 Task: Open Card Board Meeting Review in Board Employee Offboarding to Workspace Lead Generation and add a team member Softage.4@softage.net, a label Orange, a checklist Accounting, an attachment from Trello, a color Orange and finally, add a card description 'Conduct team training session on leadership' and a comment 'We should approach this task with a sense of humility and a willingness to seek feedback and guidance from others.'. Add a start date 'Jan 08, 1900' with a due date 'Jan 15, 1900'
Action: Mouse moved to (85, 358)
Screenshot: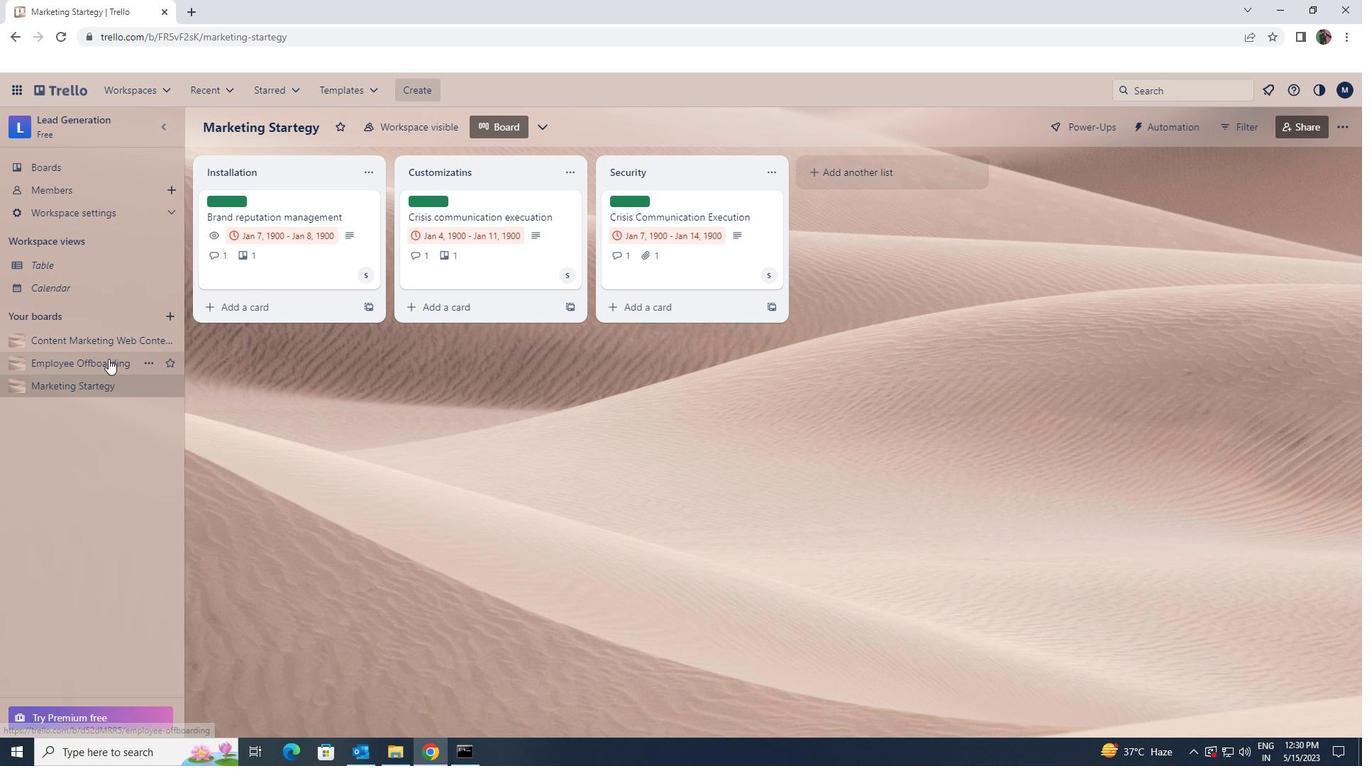 
Action: Mouse pressed left at (85, 358)
Screenshot: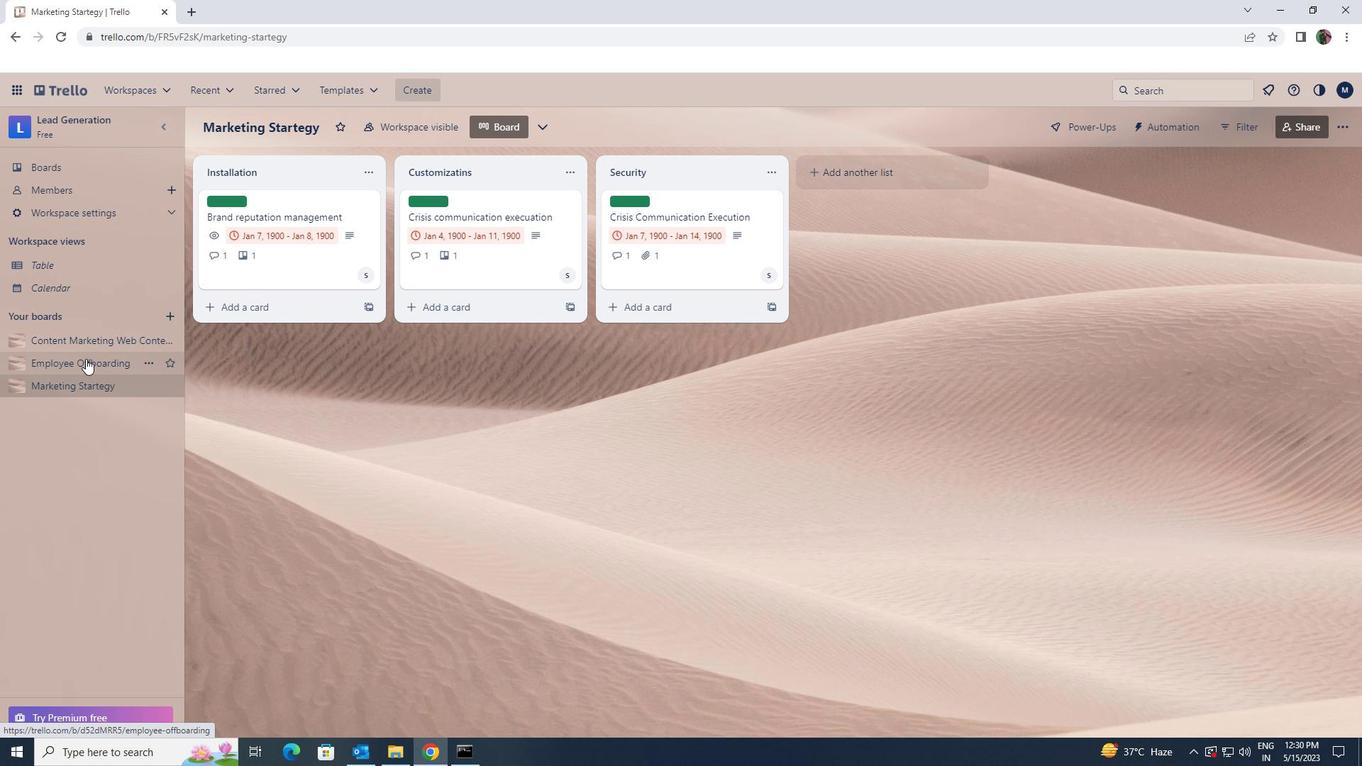 
Action: Mouse moved to (672, 201)
Screenshot: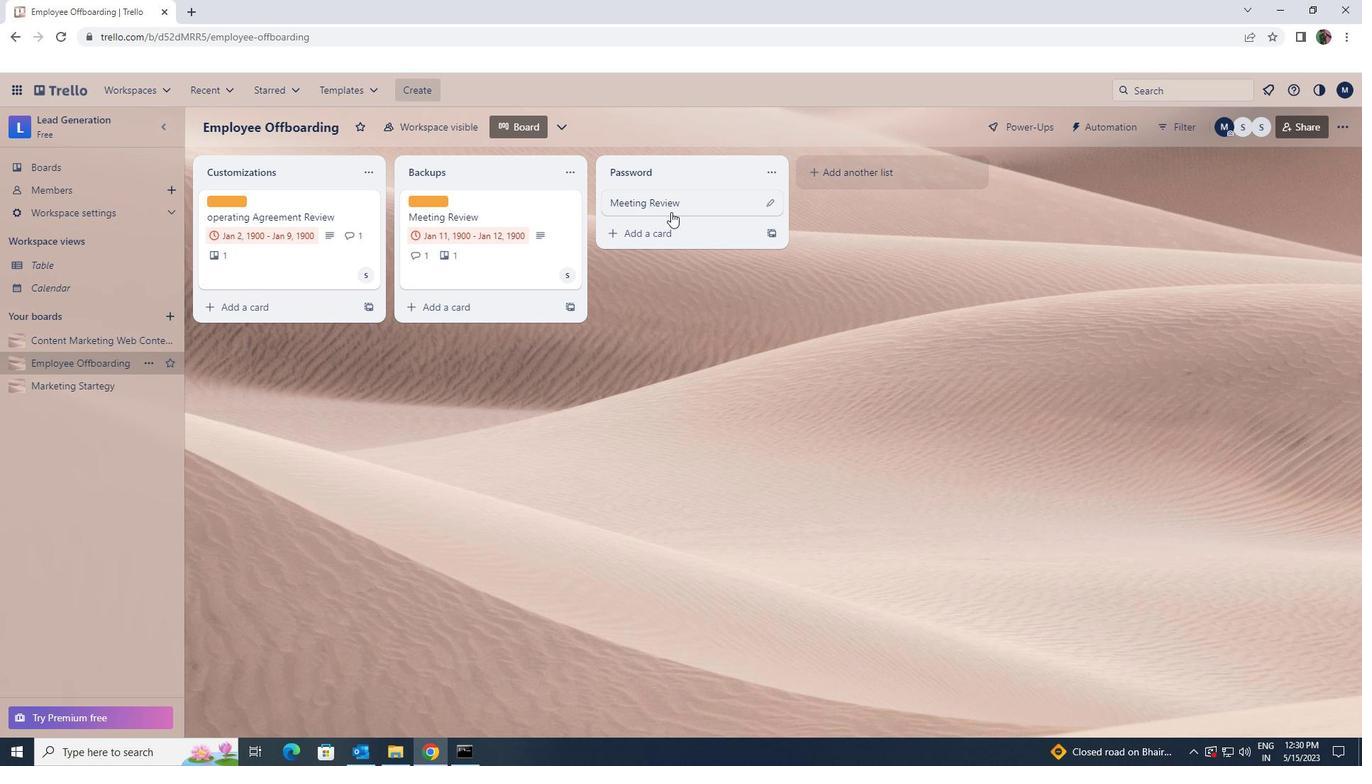 
Action: Mouse pressed left at (672, 201)
Screenshot: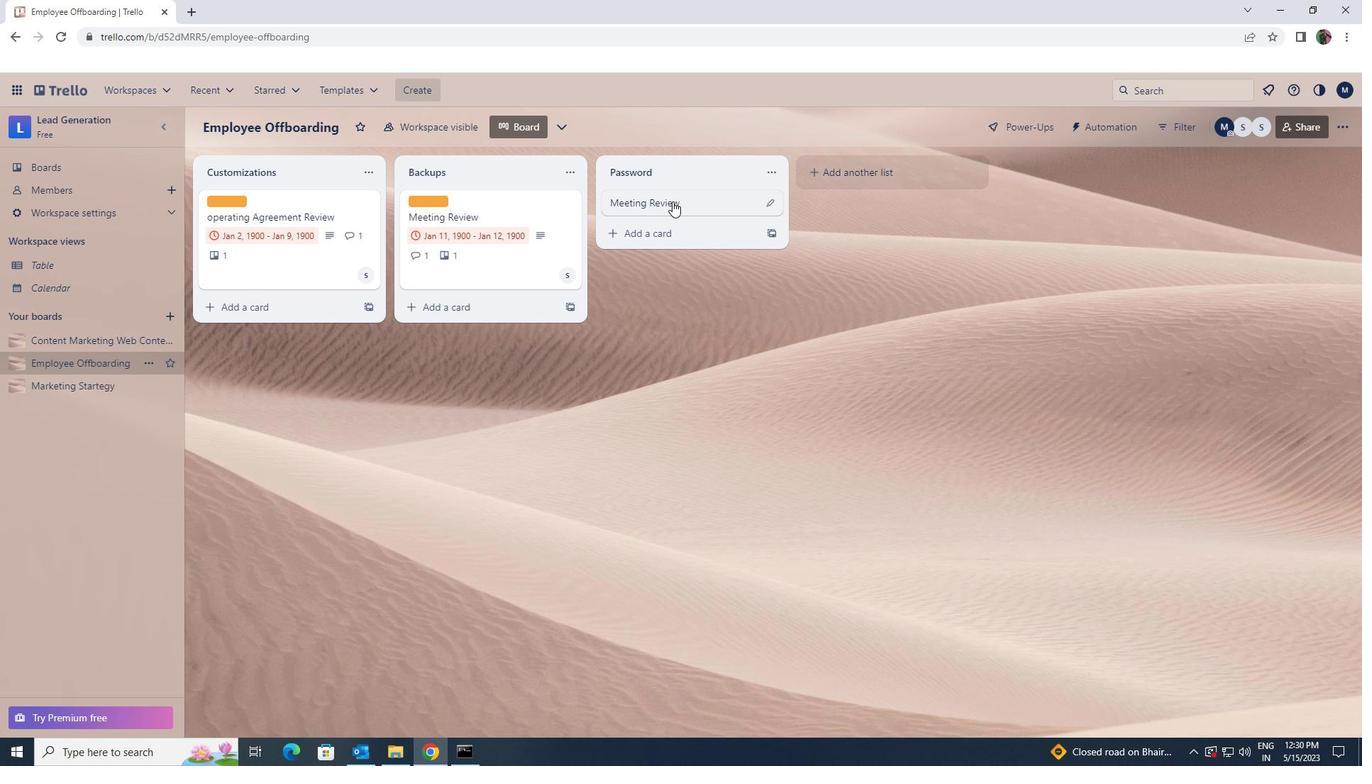 
Action: Mouse moved to (847, 247)
Screenshot: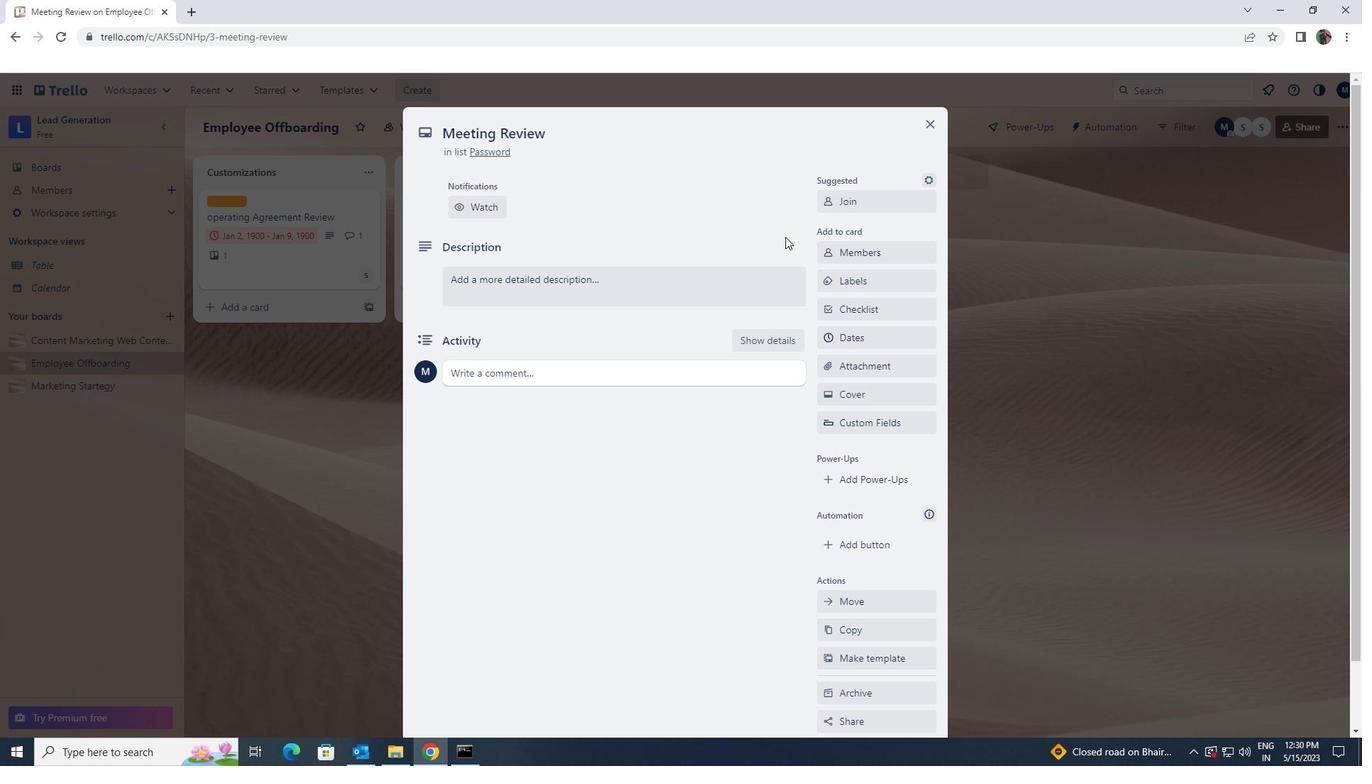 
Action: Mouse pressed left at (847, 247)
Screenshot: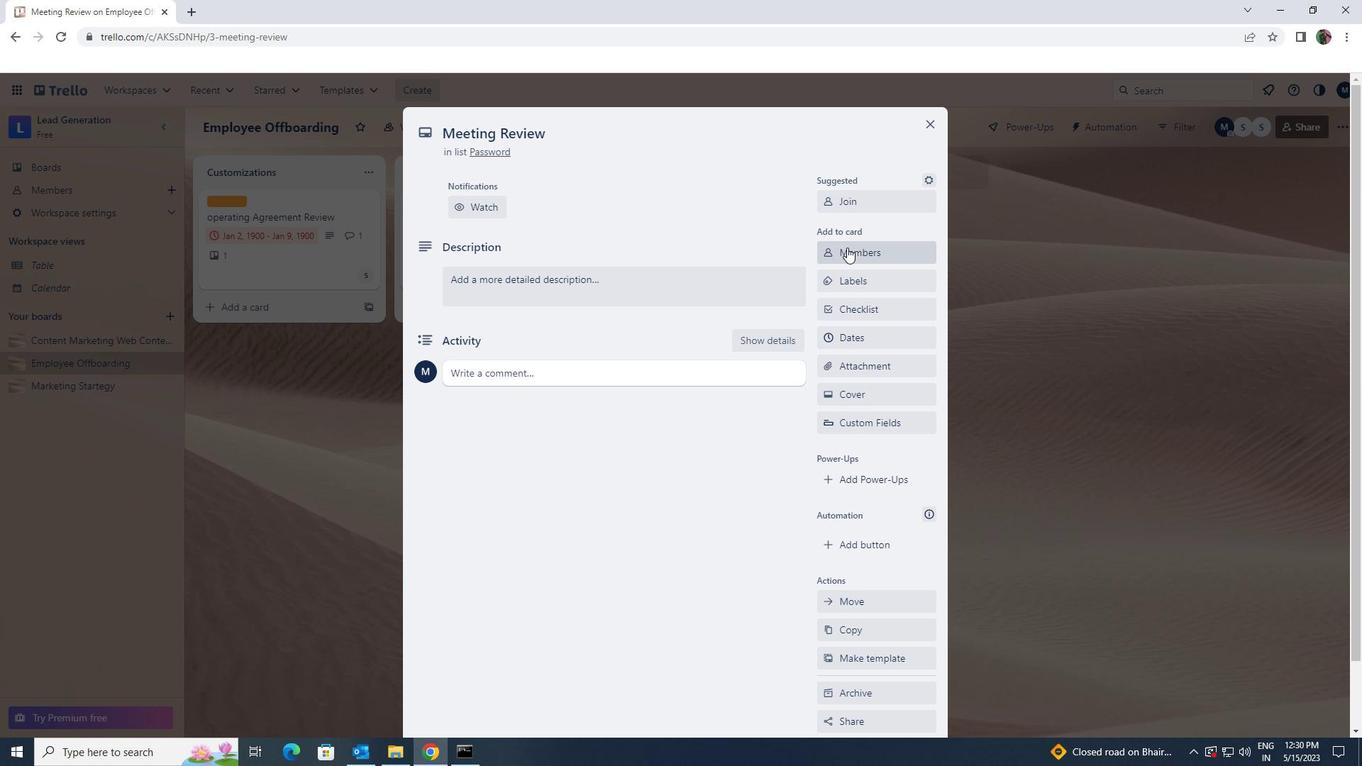 
Action: Key pressed <Key.shift>SOO<Key.backspace>FTAGE.4<Key.backspace><Key.backspace>.4<Key.shift>@SOFTAGE.M<Key.backspace>NET
Screenshot: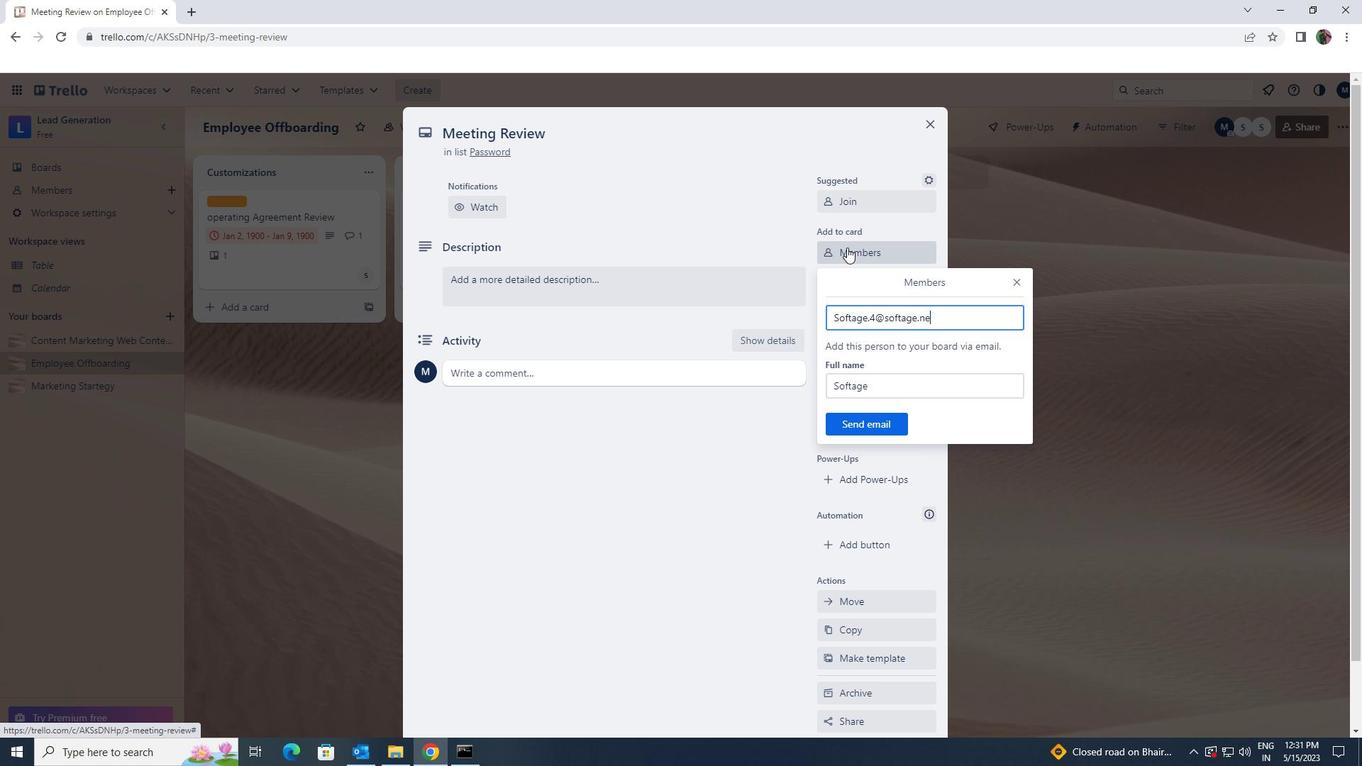 
Action: Mouse moved to (886, 423)
Screenshot: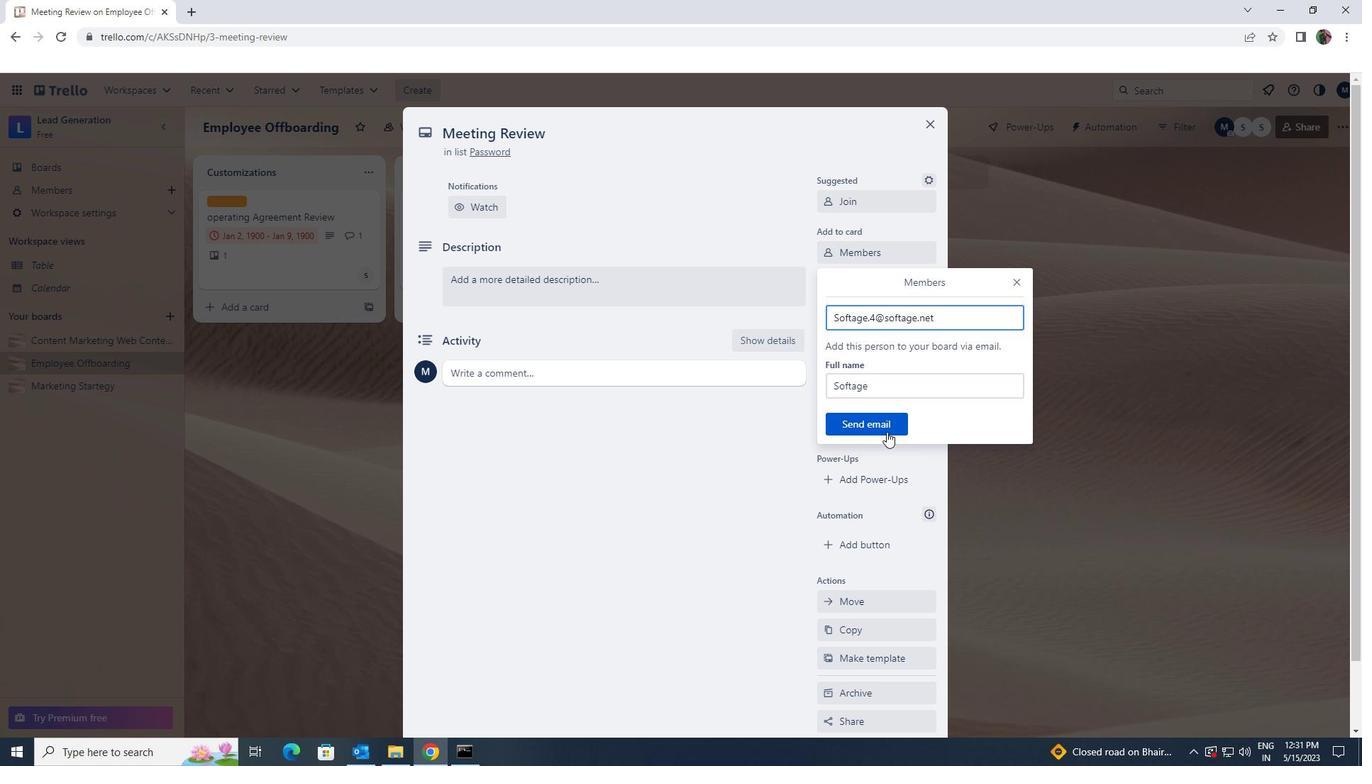 
Action: Mouse pressed left at (886, 423)
Screenshot: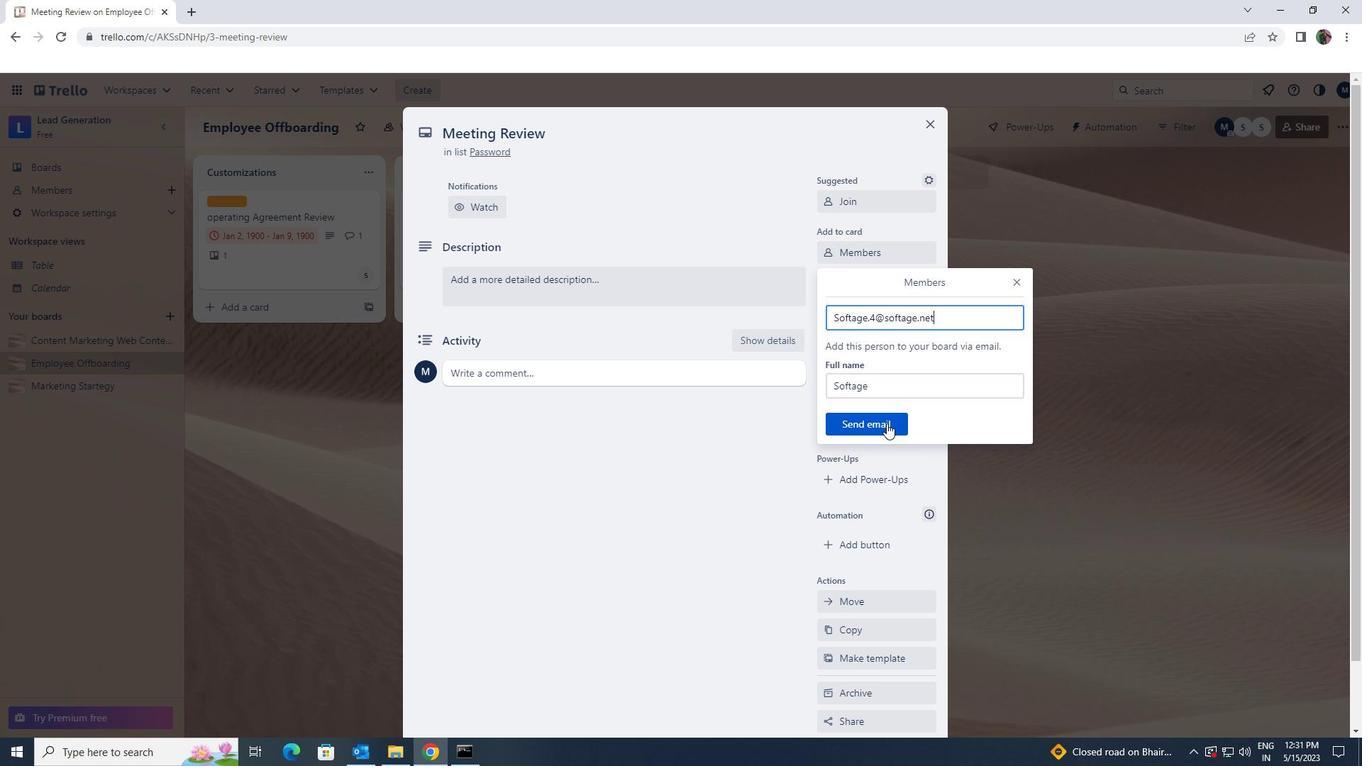 
Action: Mouse moved to (881, 280)
Screenshot: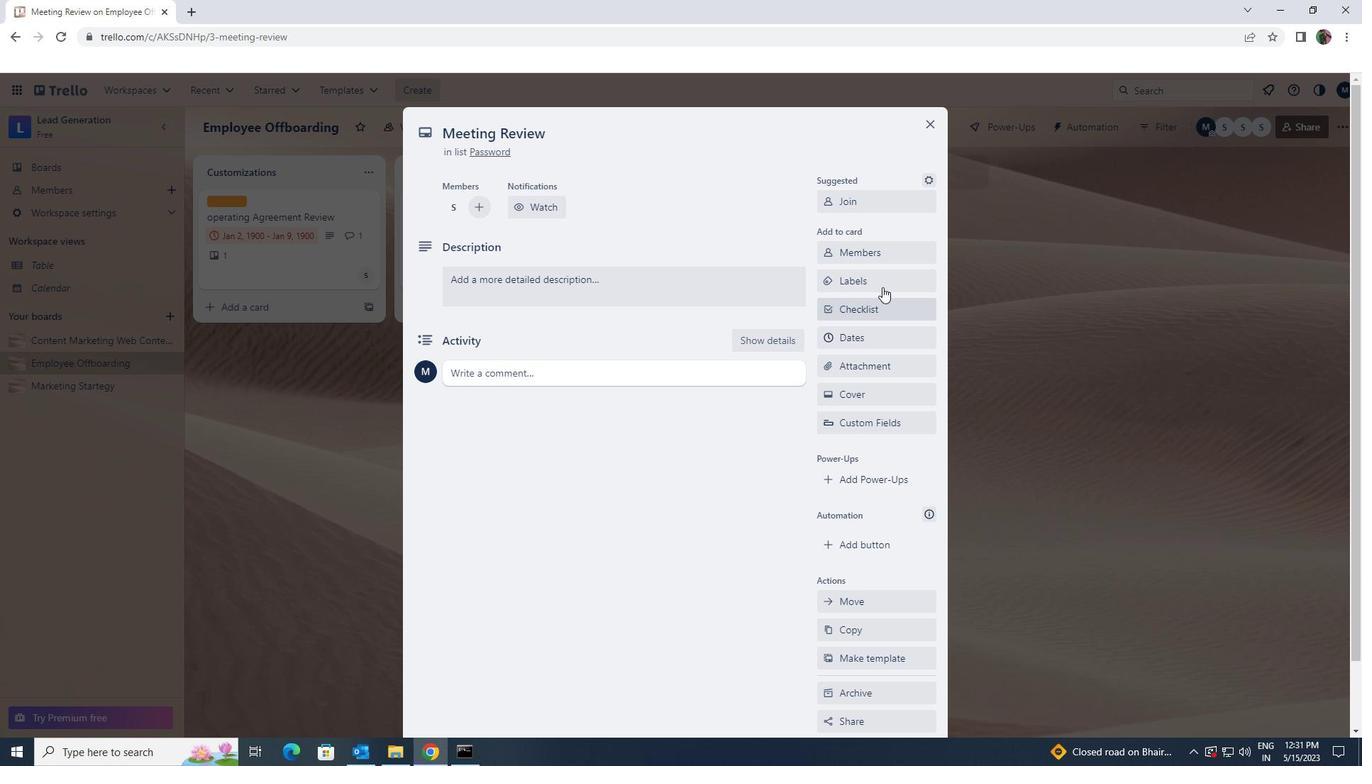 
Action: Mouse pressed left at (881, 280)
Screenshot: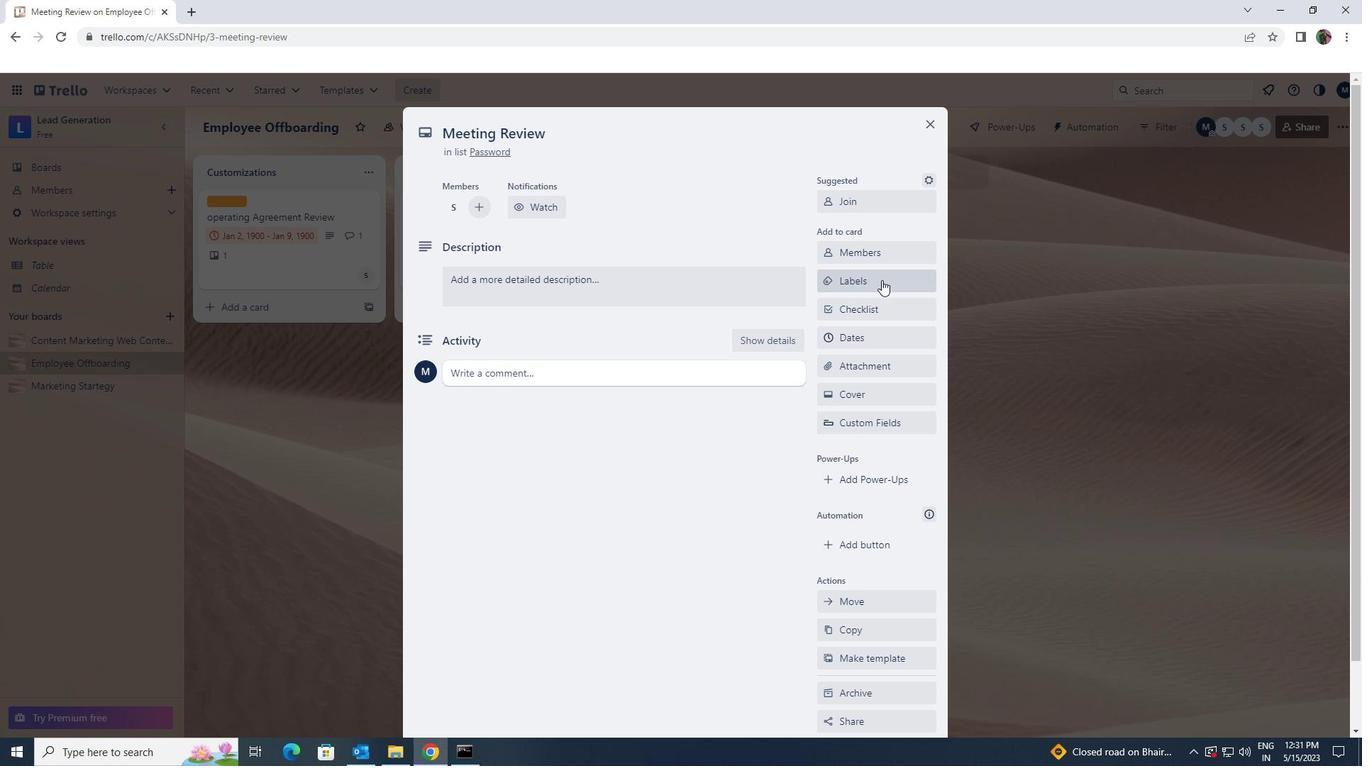 
Action: Mouse moved to (920, 556)
Screenshot: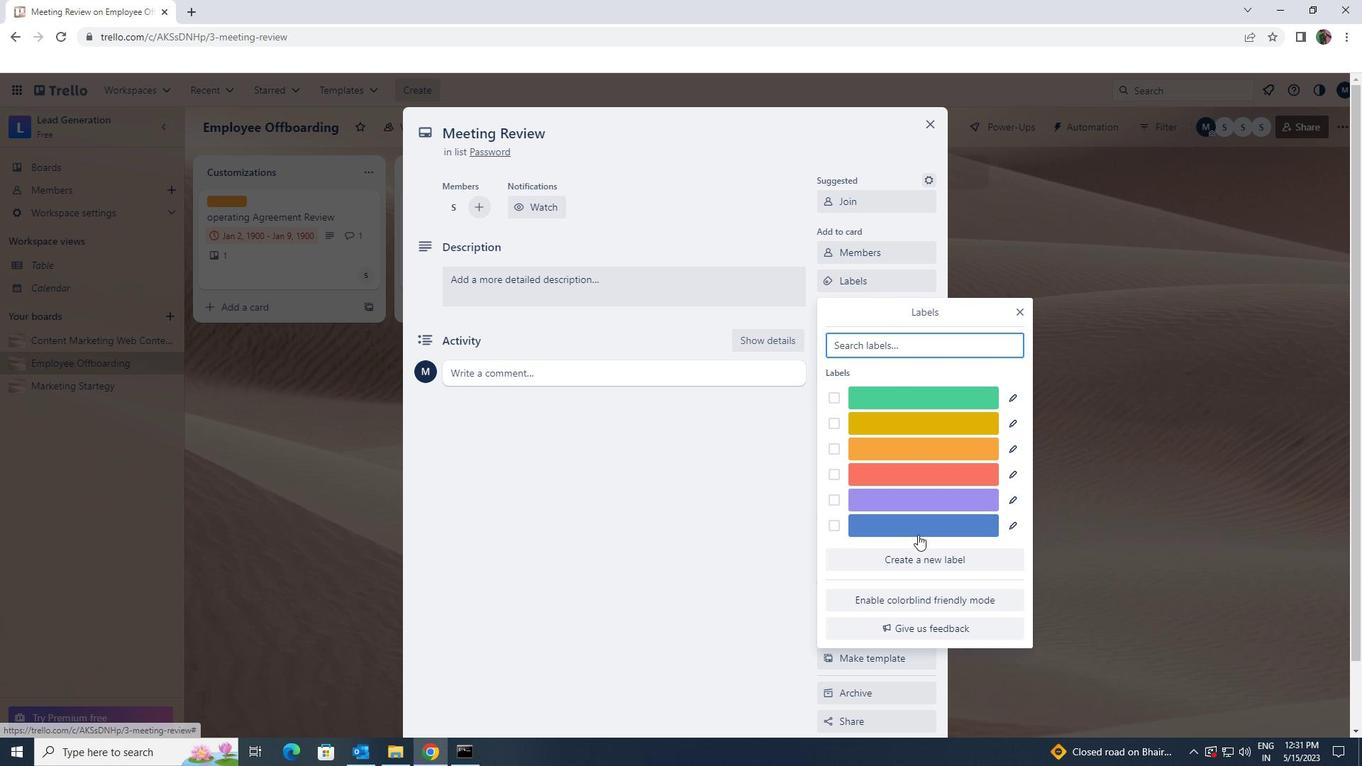 
Action: Mouse pressed left at (920, 556)
Screenshot: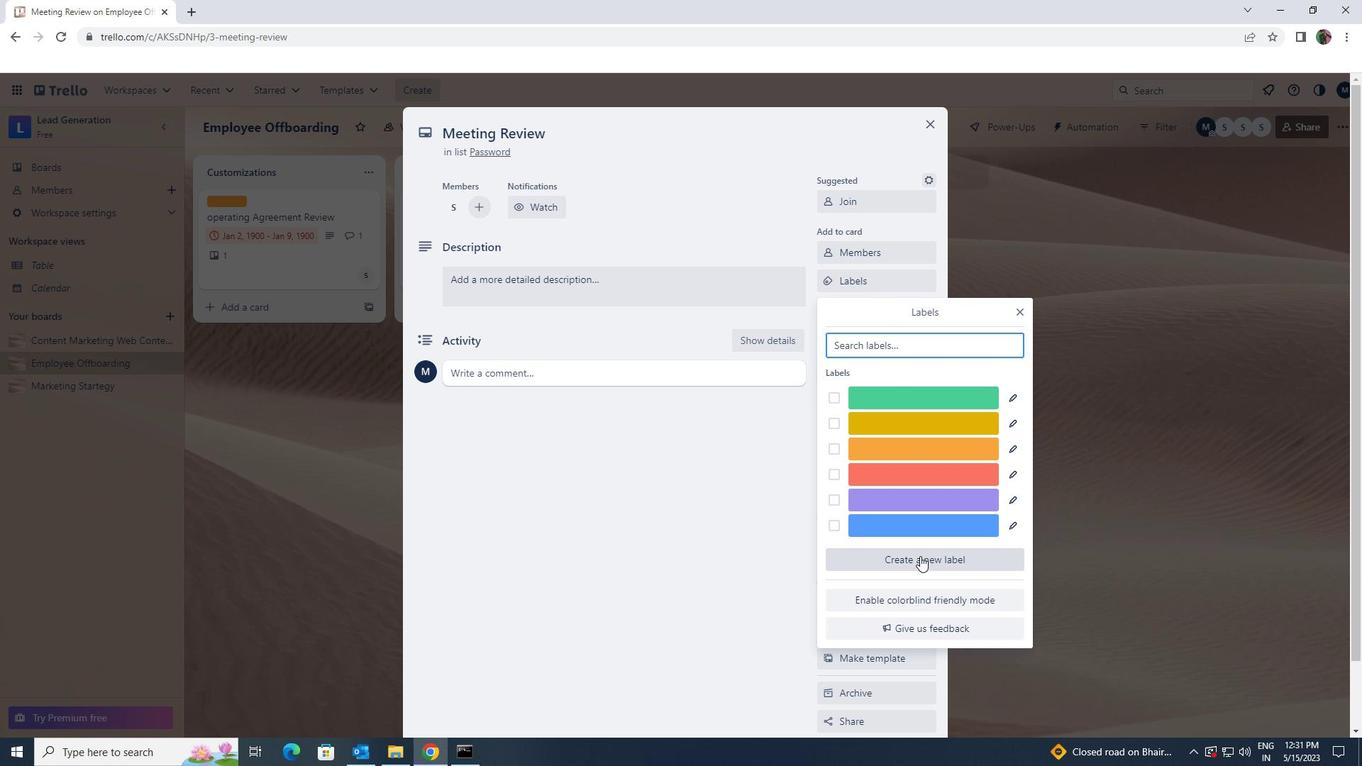
Action: Mouse moved to (932, 519)
Screenshot: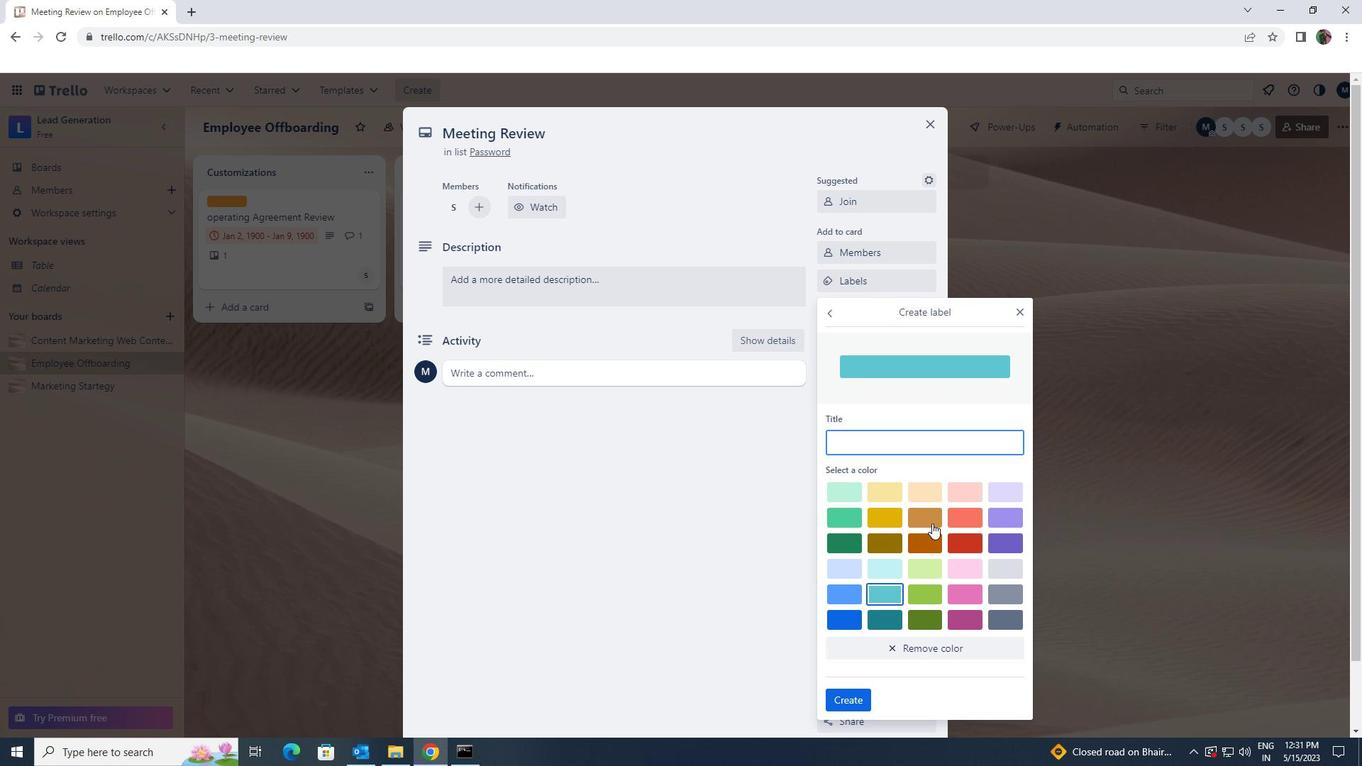 
Action: Mouse pressed left at (932, 519)
Screenshot: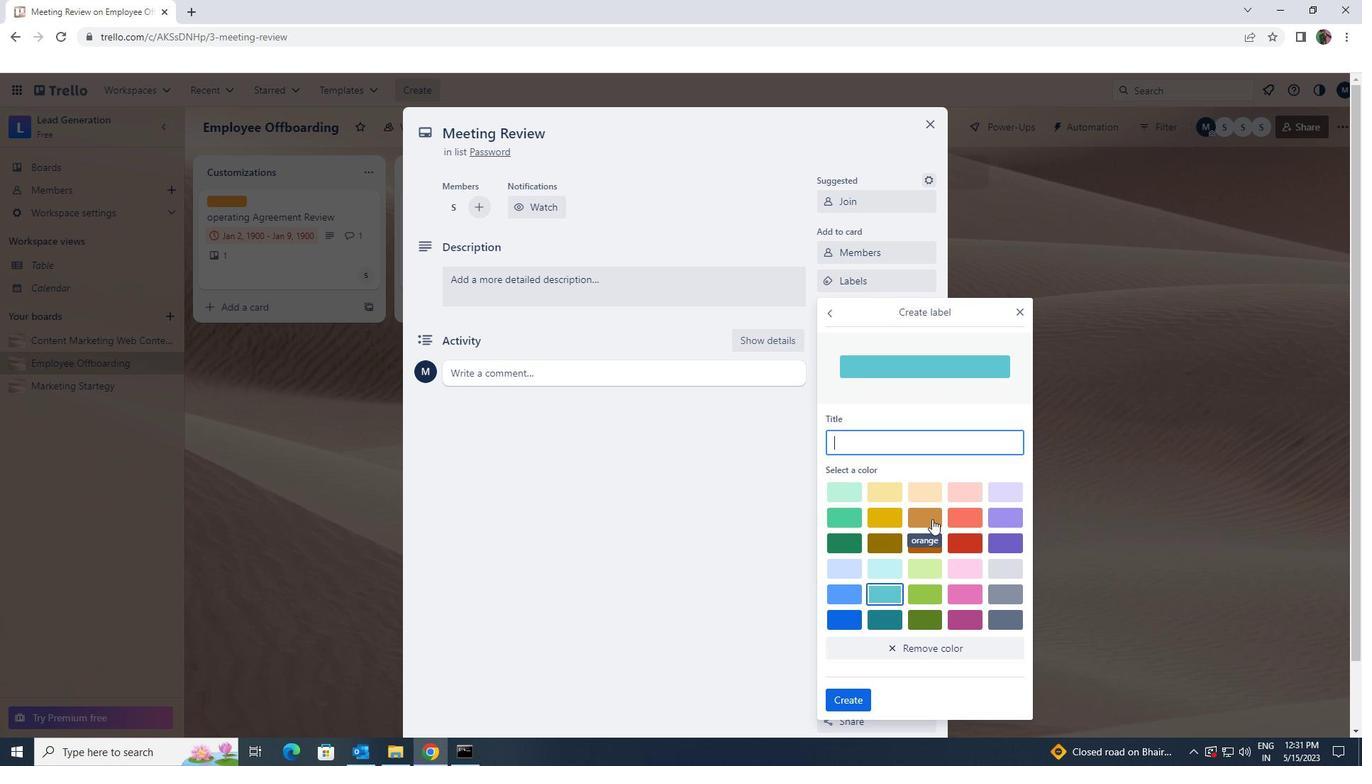 
Action: Mouse moved to (857, 702)
Screenshot: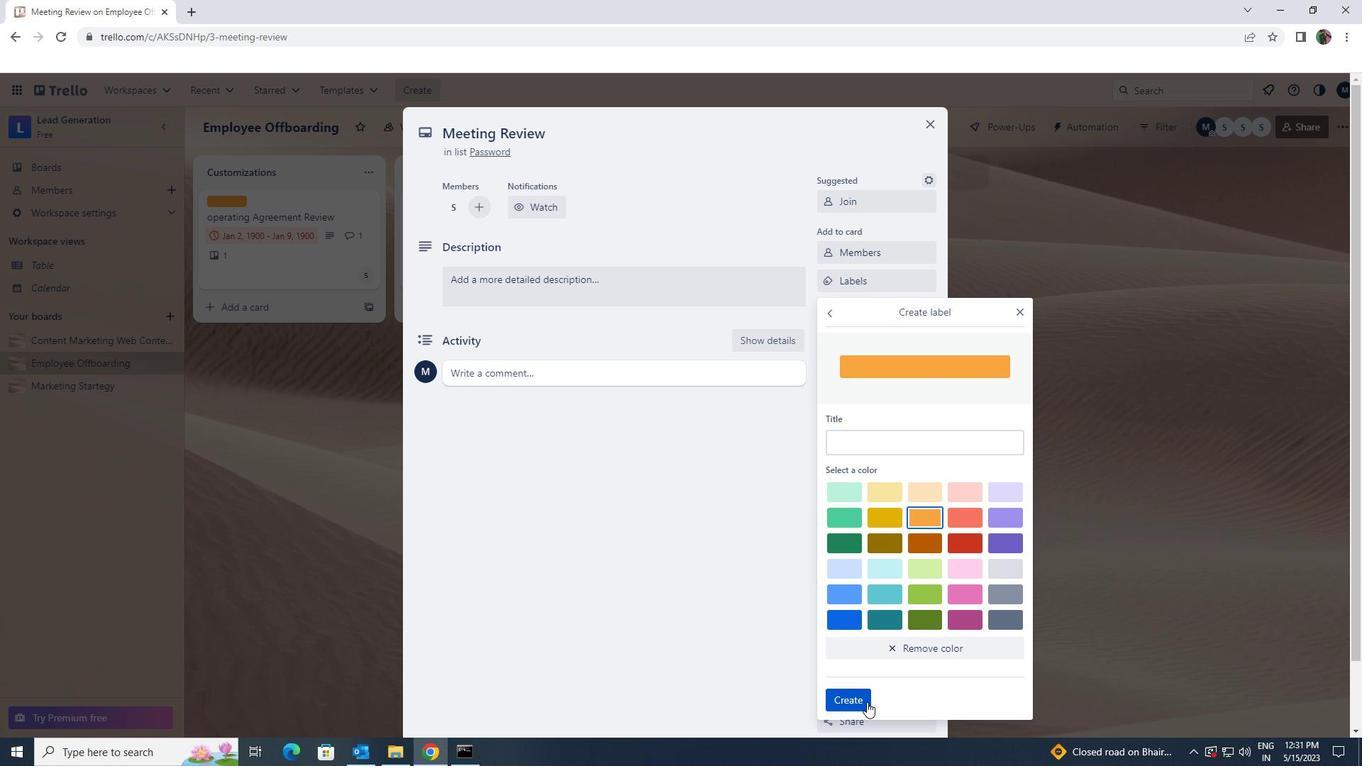 
Action: Mouse pressed left at (857, 702)
Screenshot: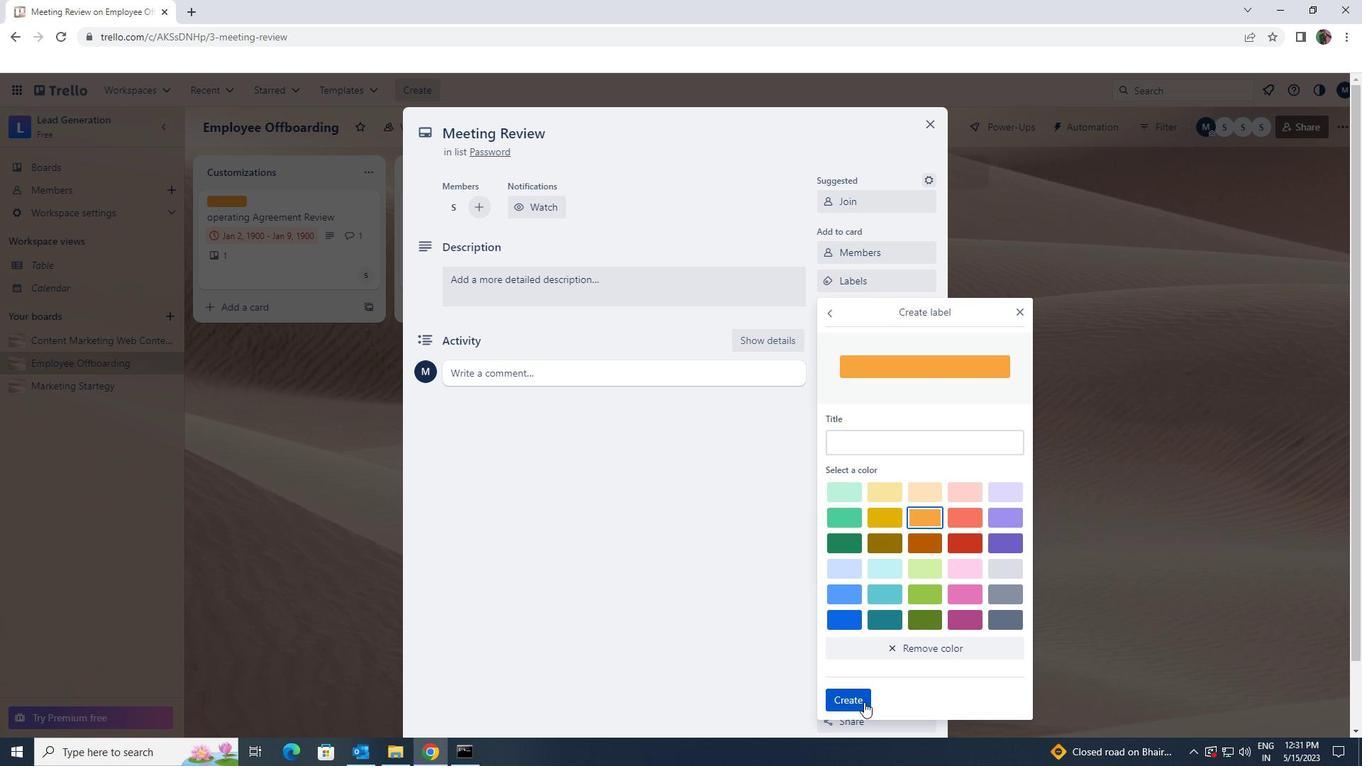 
Action: Mouse moved to (1021, 314)
Screenshot: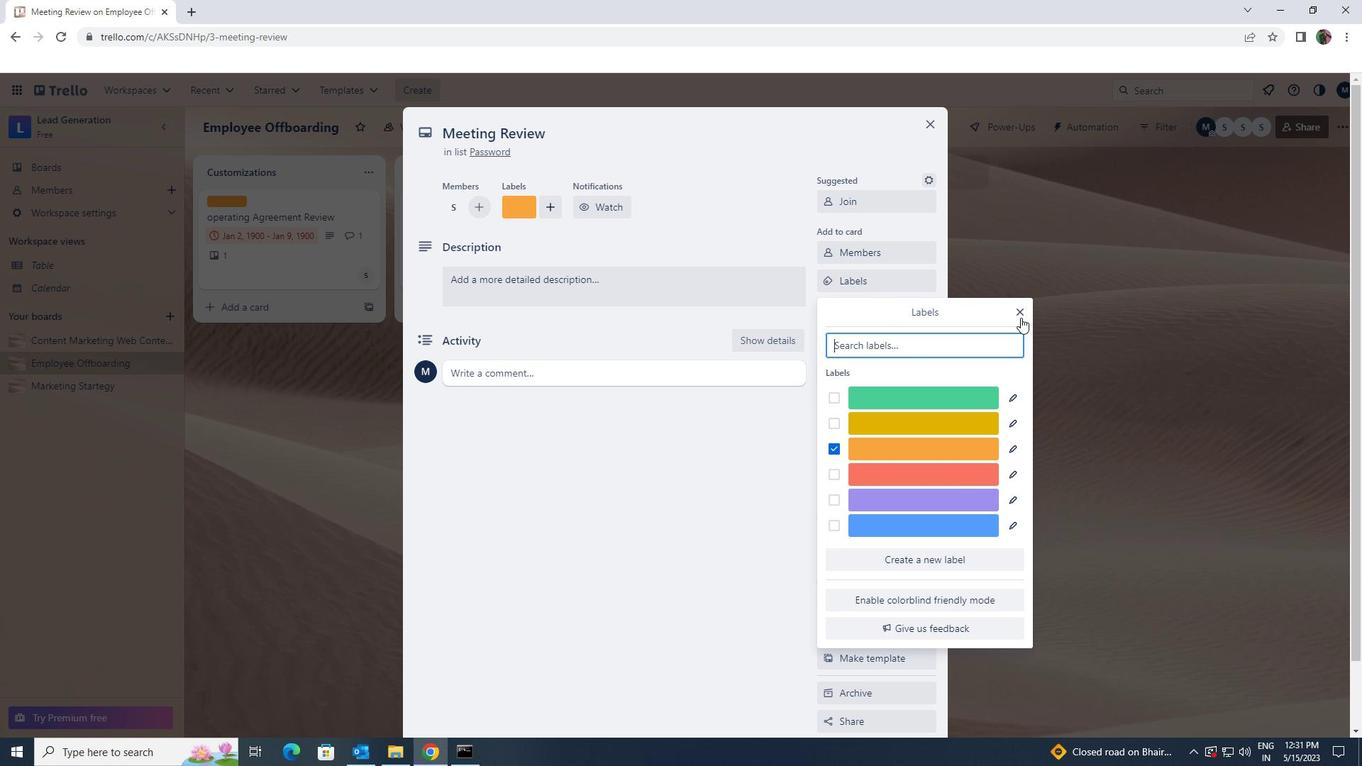
Action: Mouse pressed left at (1021, 314)
Screenshot: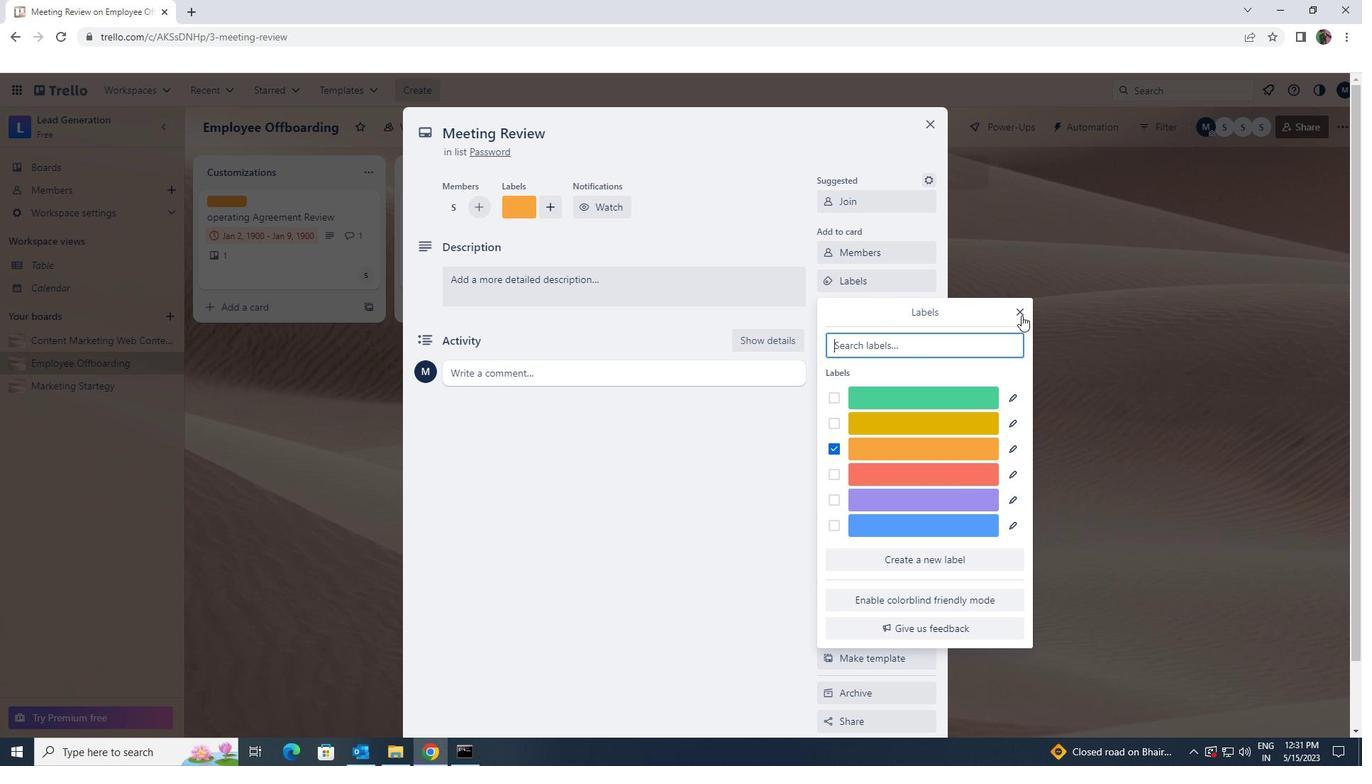 
Action: Mouse moved to (874, 308)
Screenshot: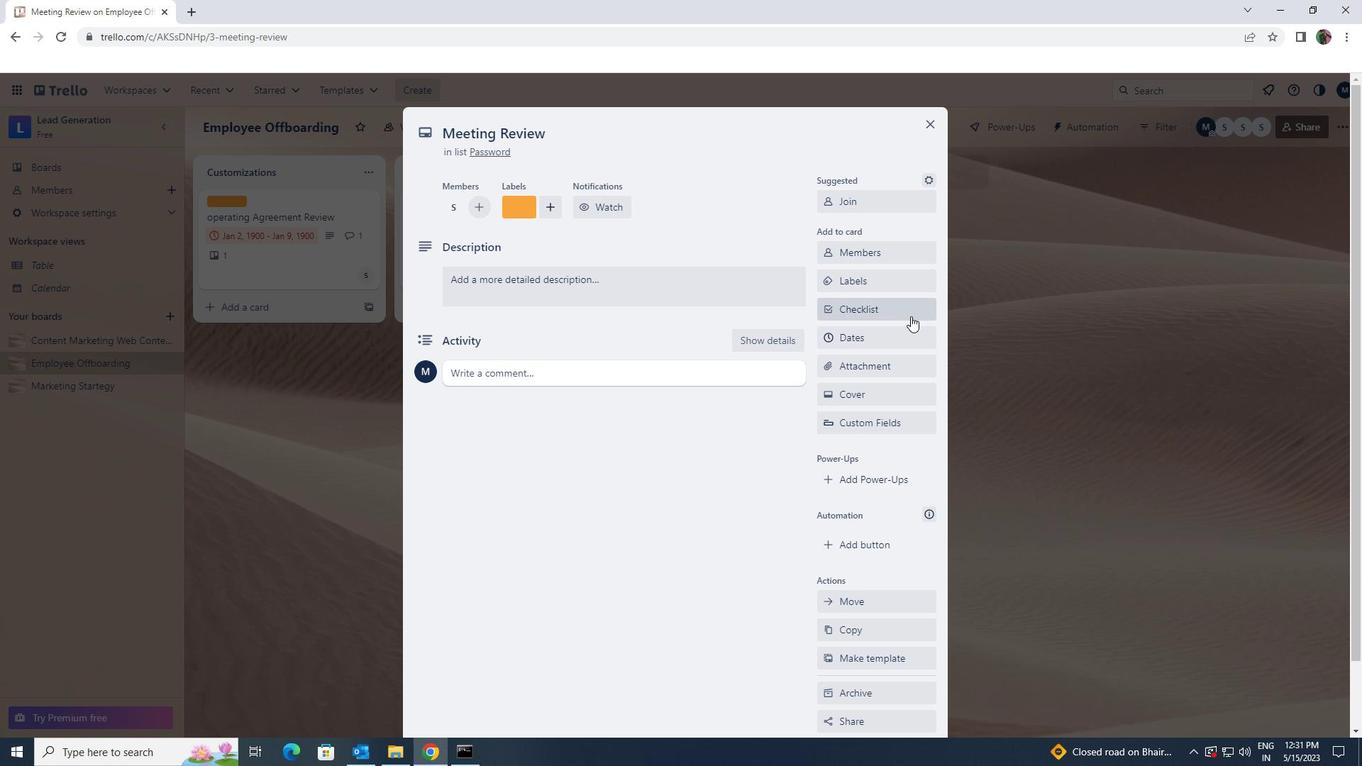 
Action: Mouse pressed left at (874, 308)
Screenshot: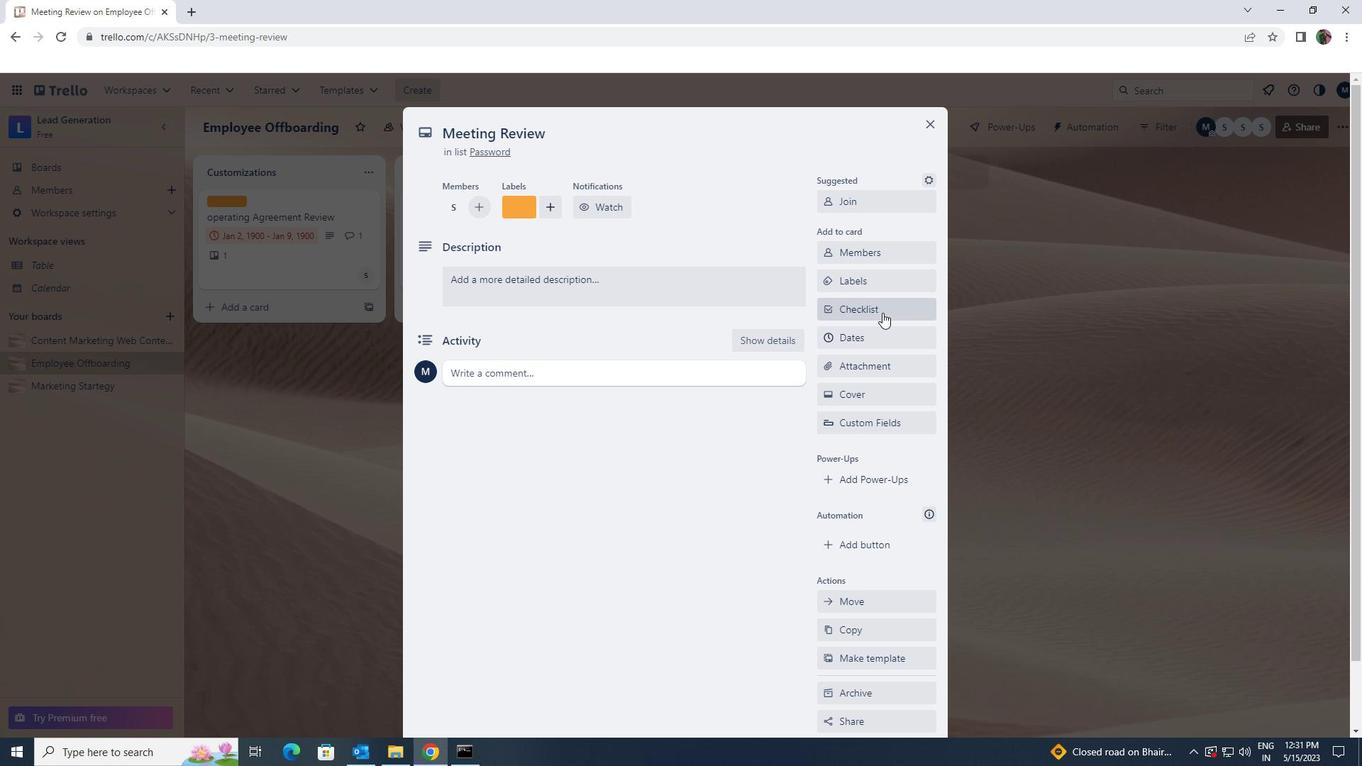 
Action: Key pressed <Key.shift>ACCOUNTING
Screenshot: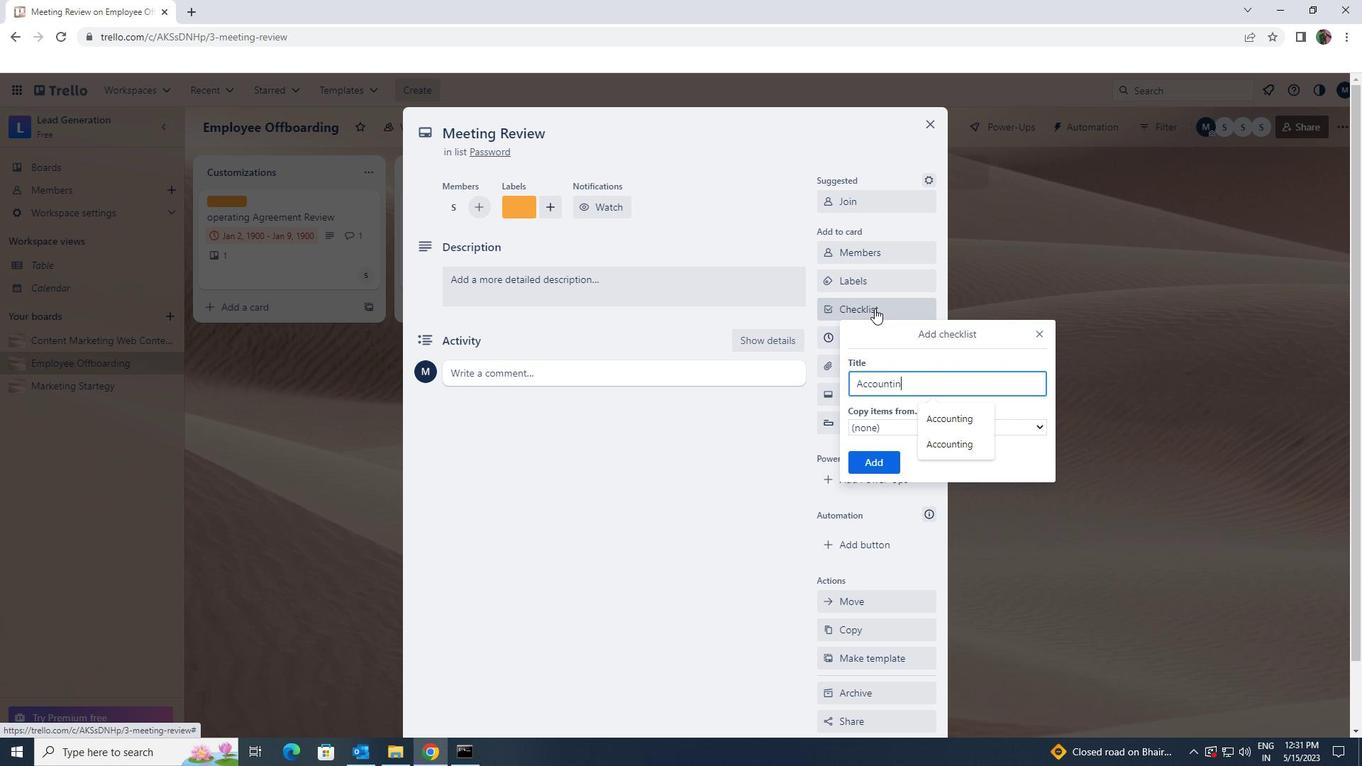 
Action: Mouse moved to (871, 459)
Screenshot: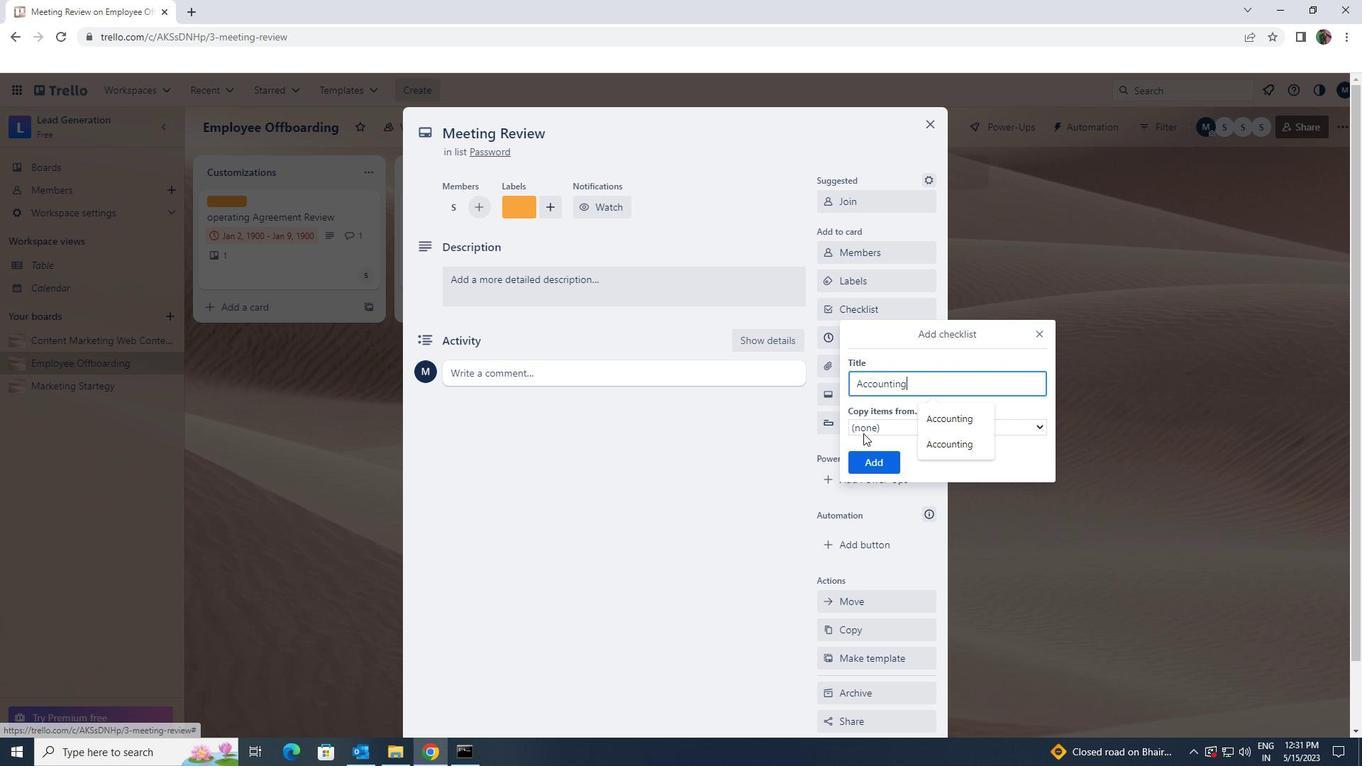 
Action: Mouse pressed left at (871, 459)
Screenshot: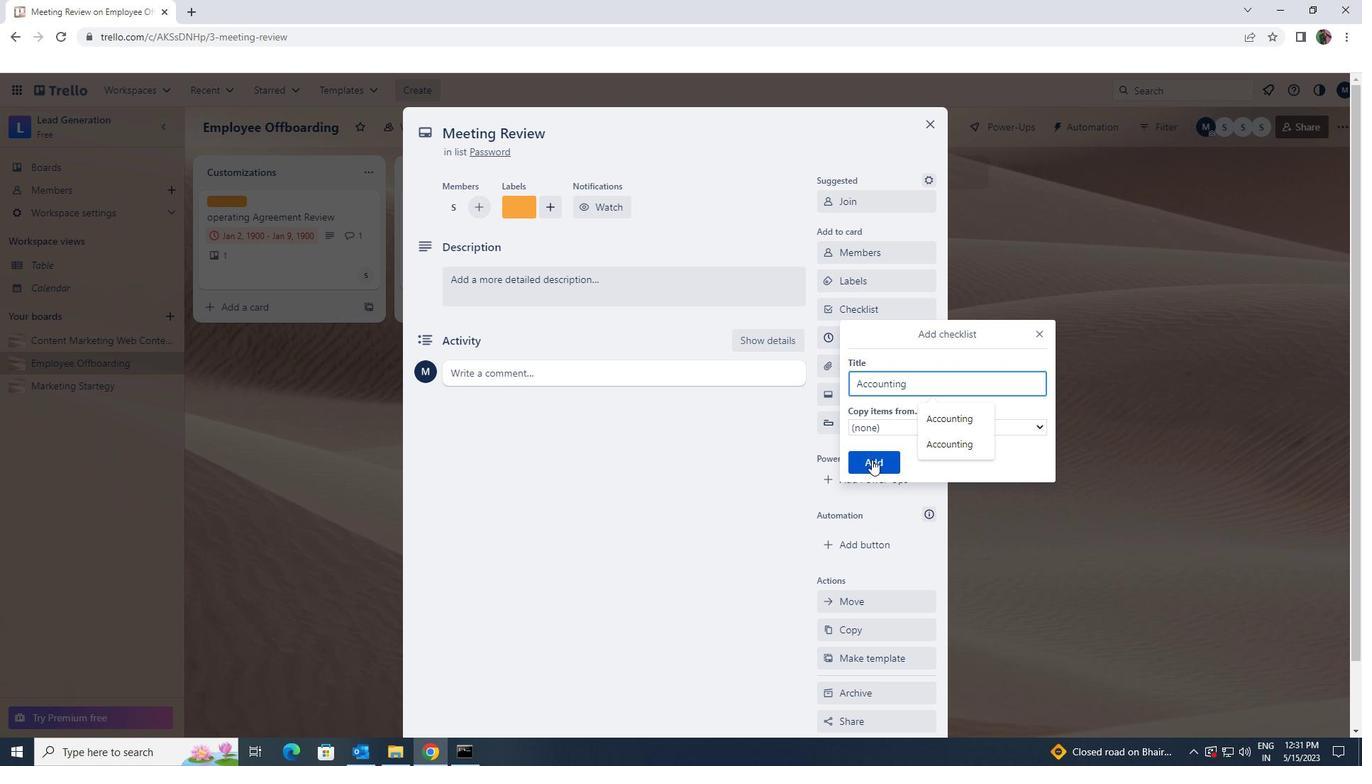 
Action: Mouse moved to (866, 369)
Screenshot: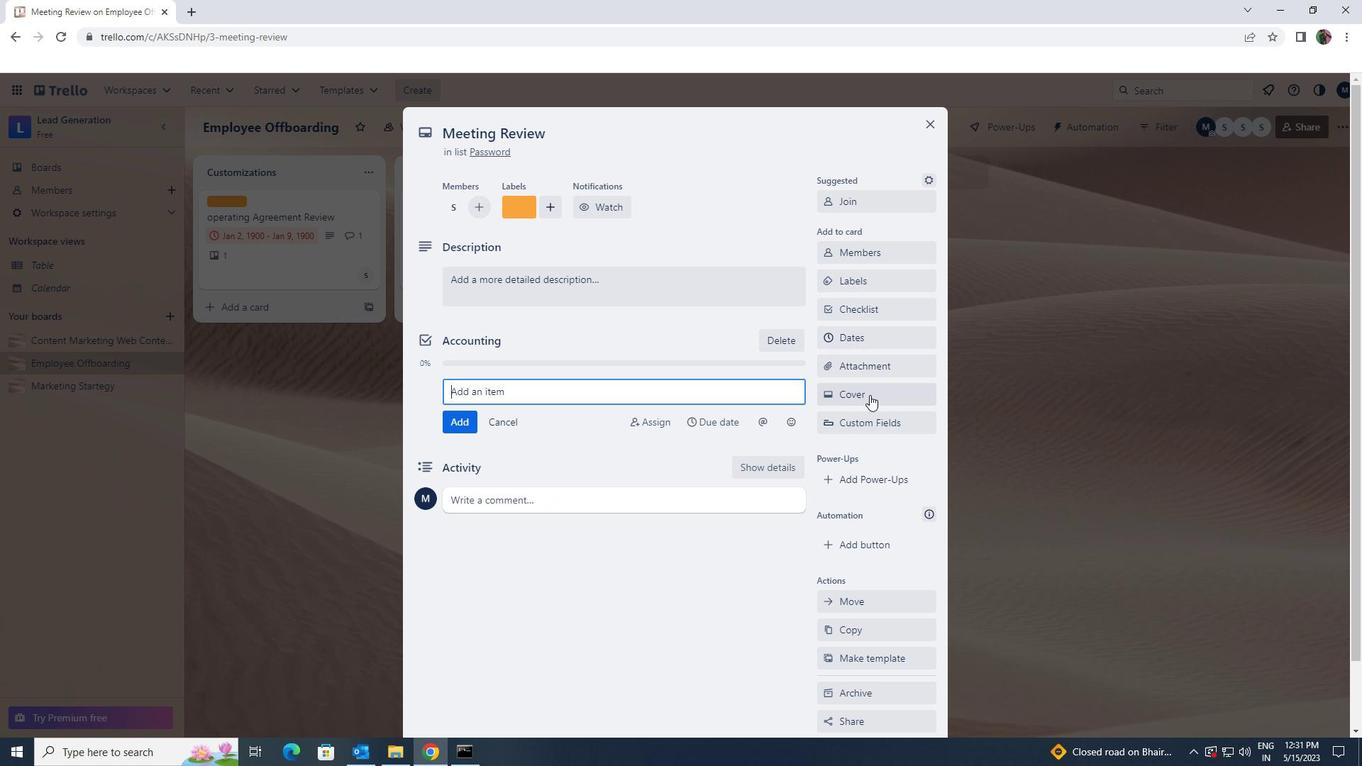 
Action: Mouse pressed left at (866, 369)
Screenshot: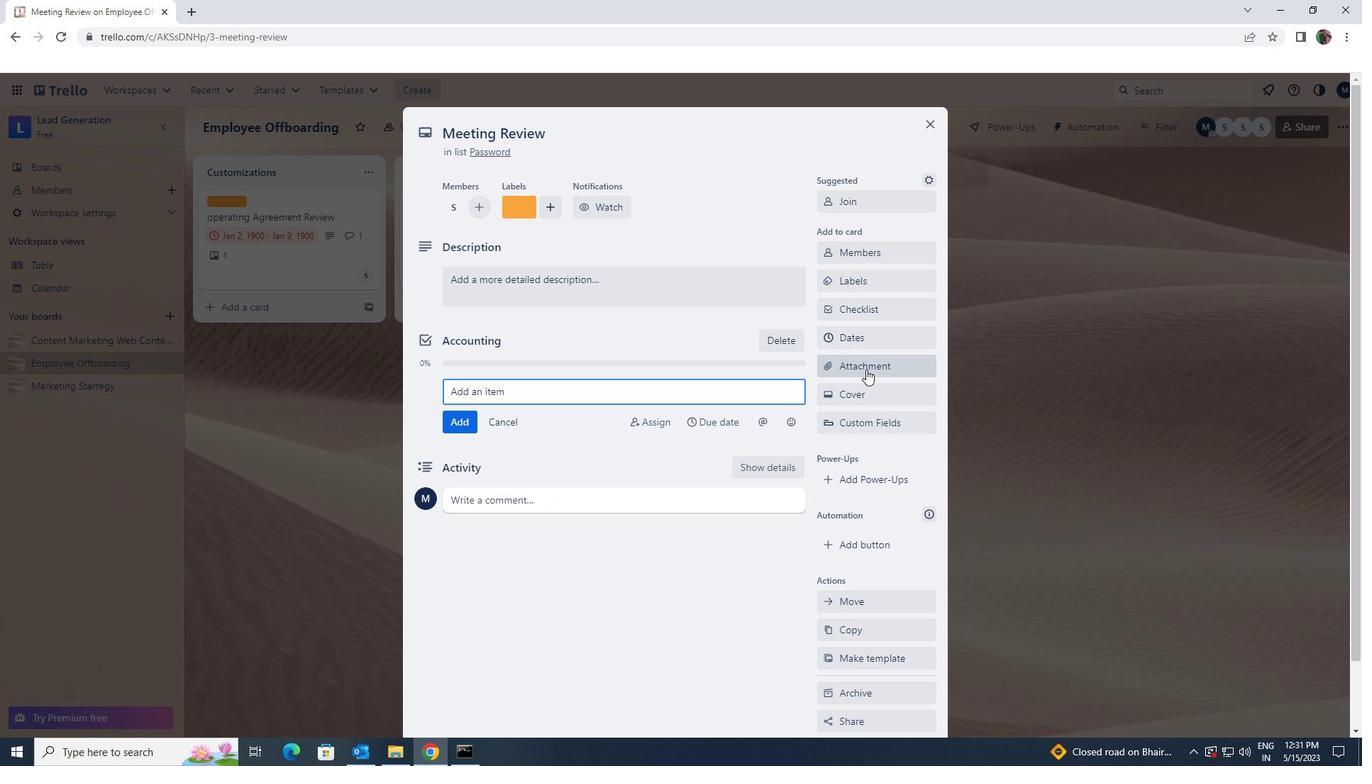 
Action: Mouse moved to (866, 446)
Screenshot: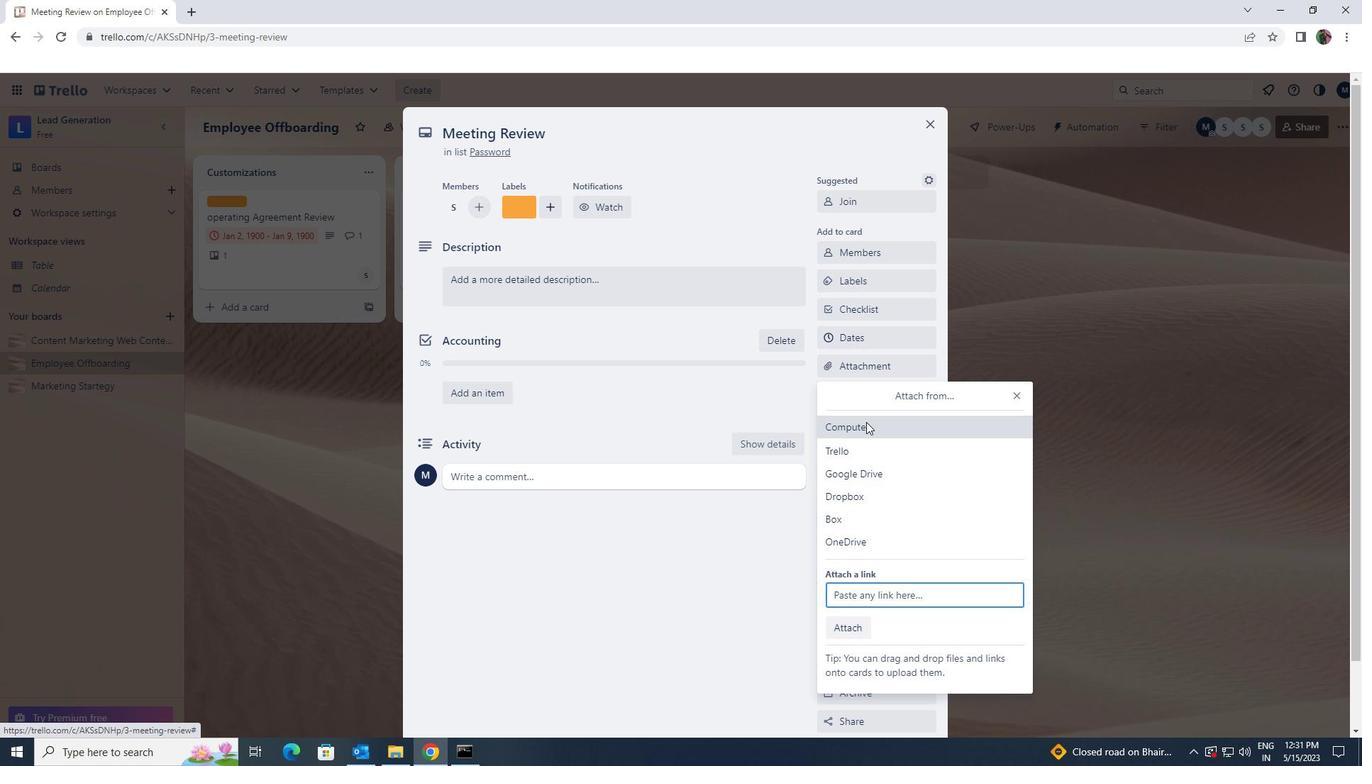
Action: Mouse pressed left at (866, 446)
Screenshot: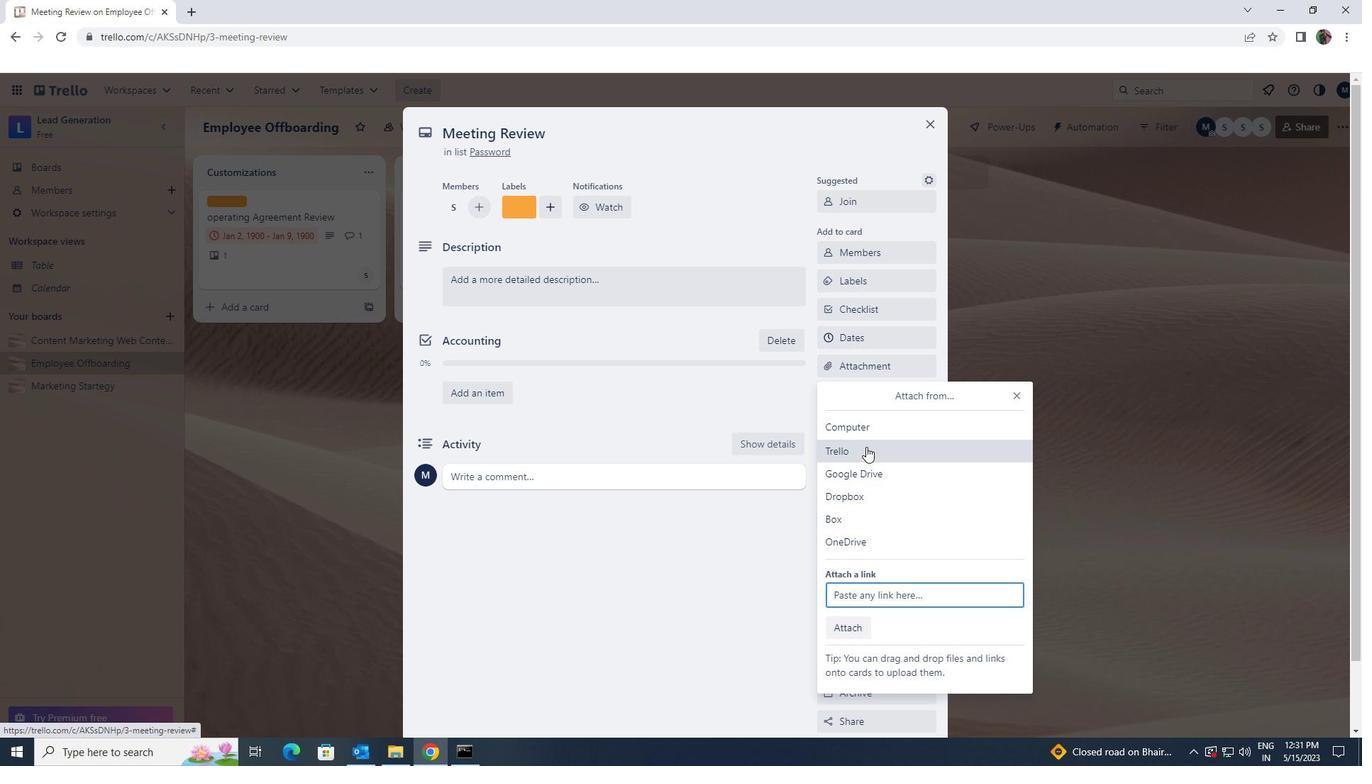 
Action: Mouse moved to (886, 573)
Screenshot: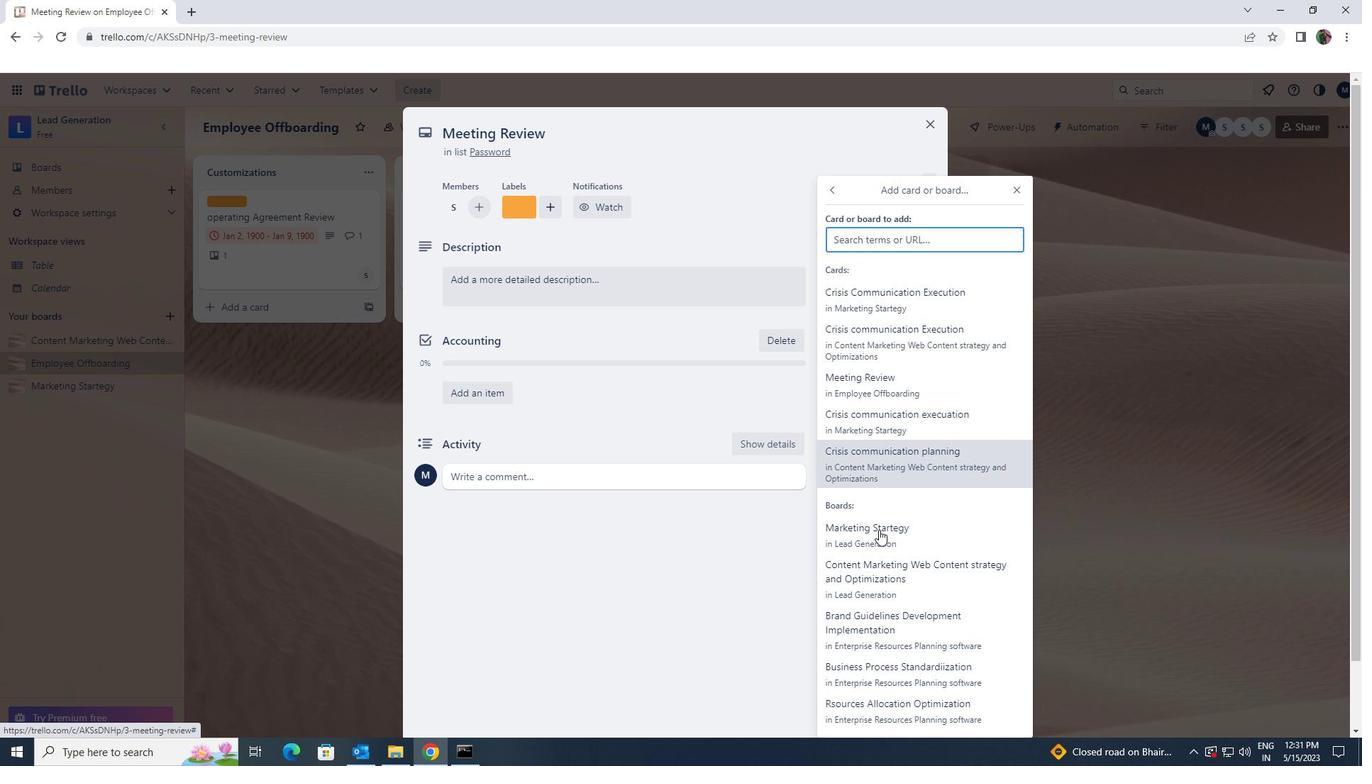 
Action: Mouse pressed left at (886, 573)
Screenshot: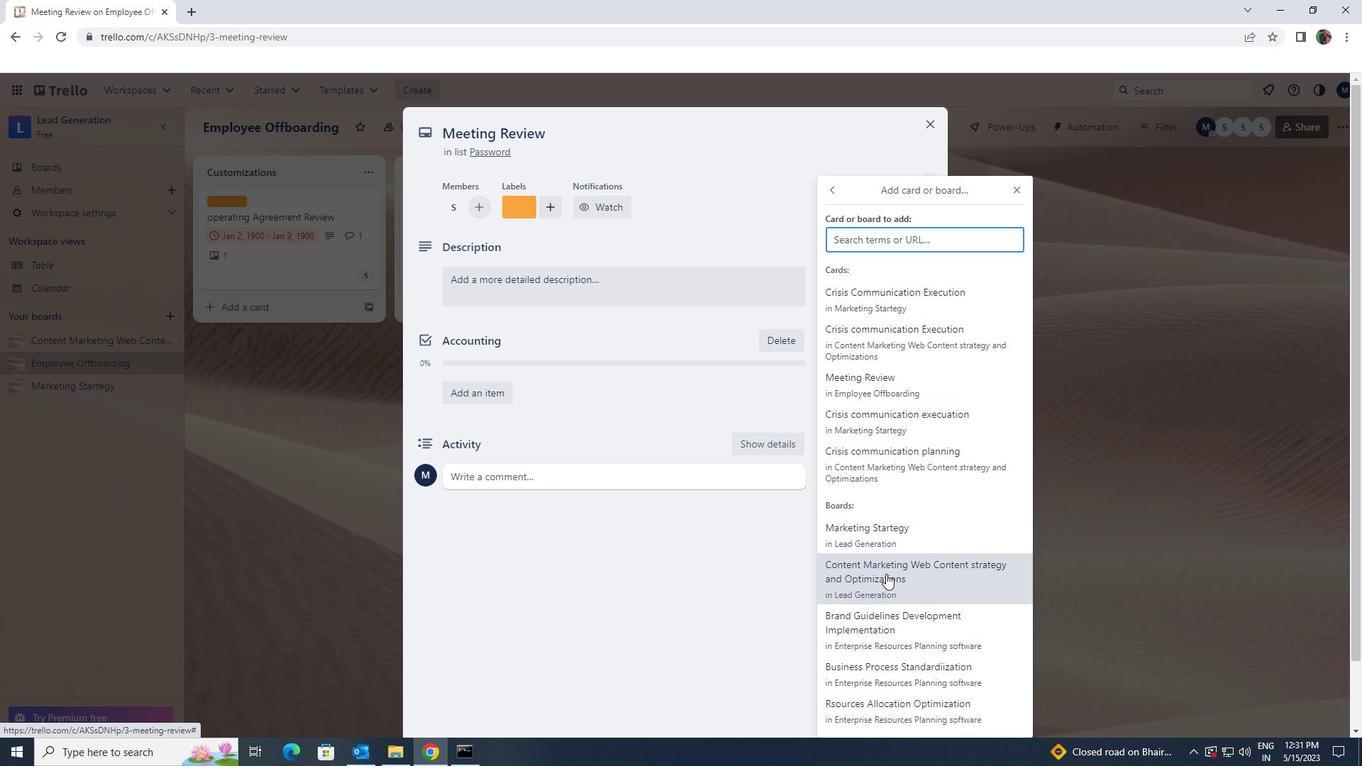 
Action: Mouse moved to (756, 297)
Screenshot: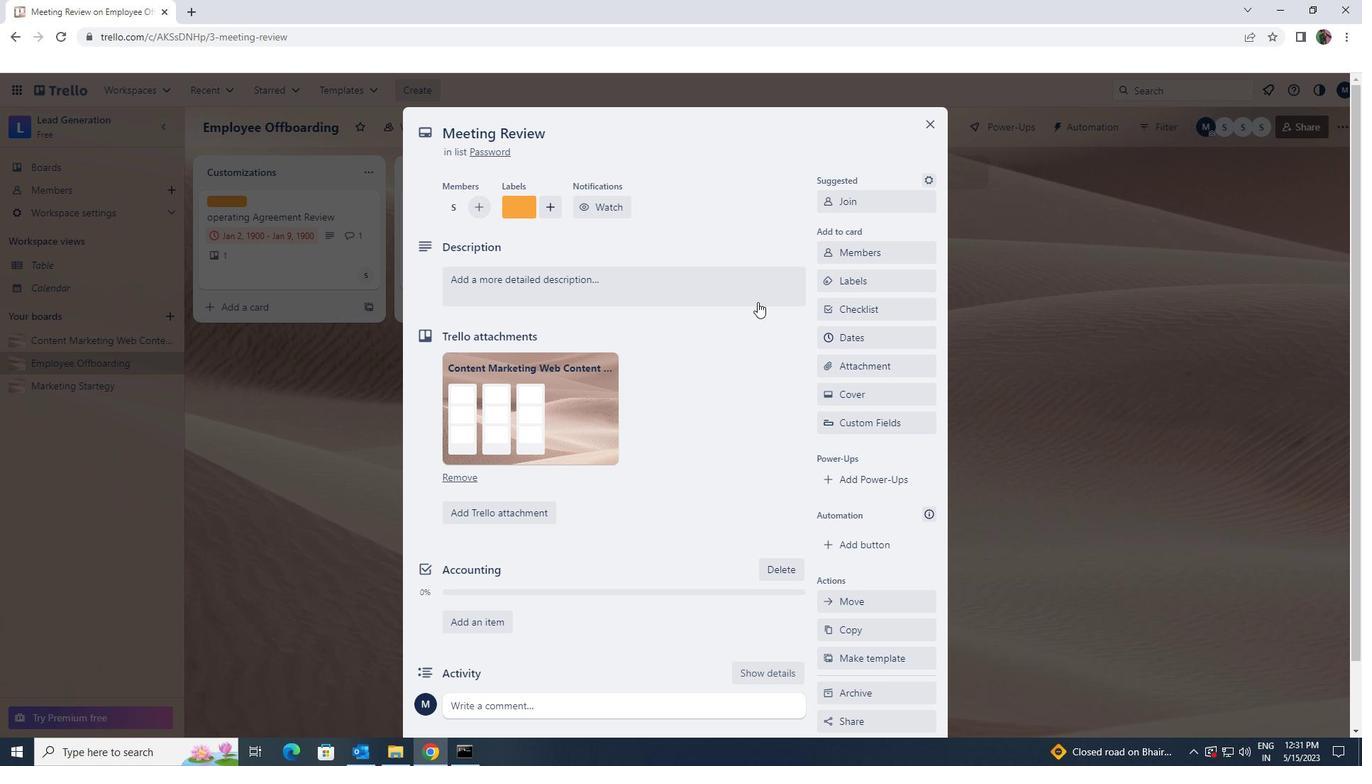 
Action: Mouse pressed left at (756, 297)
Screenshot: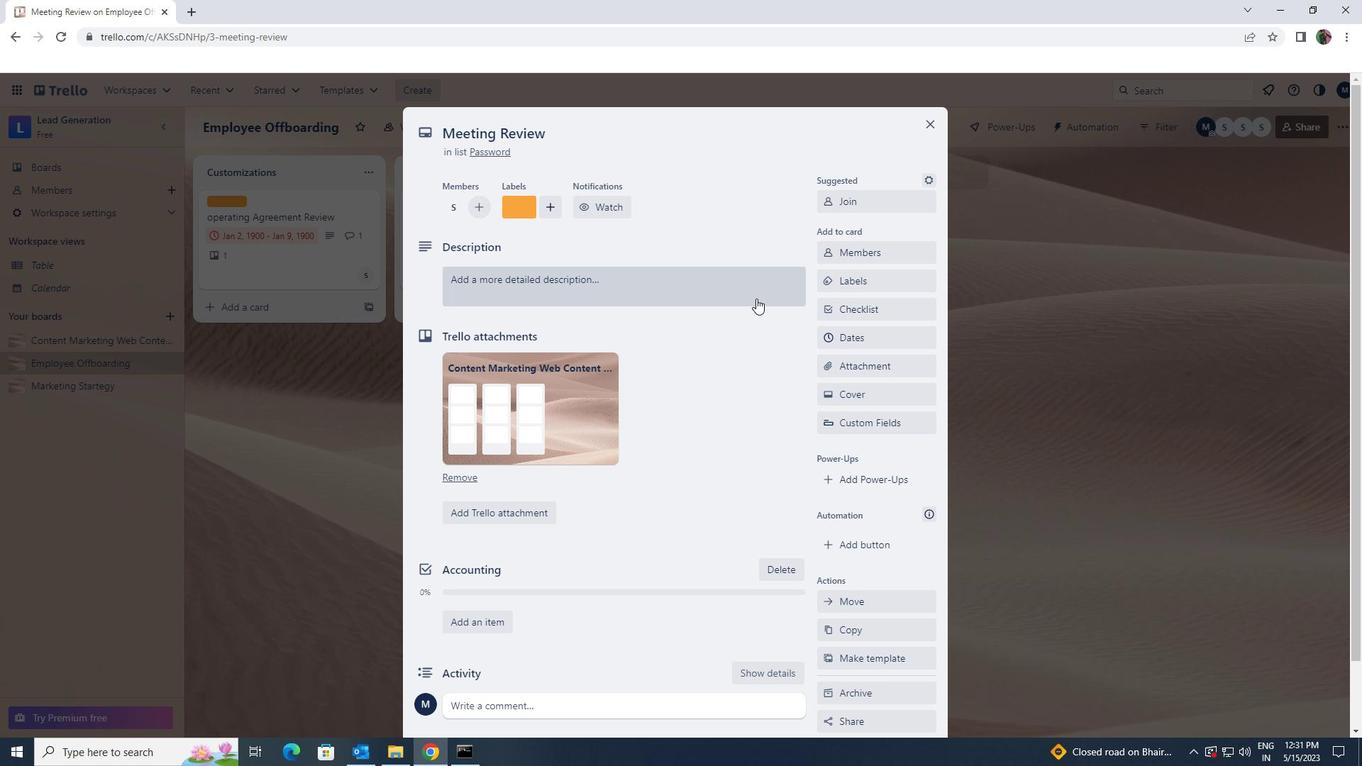 
Action: Key pressed <Key.shift>CONDUCT<Key.space>TEAM<Key.space>TRAINING<Key.space>SESSION<Key.space>ON<Key.space>LEADERSHIO<Key.space><Key.backspace><Key.backspace>P<Key.space>
Screenshot: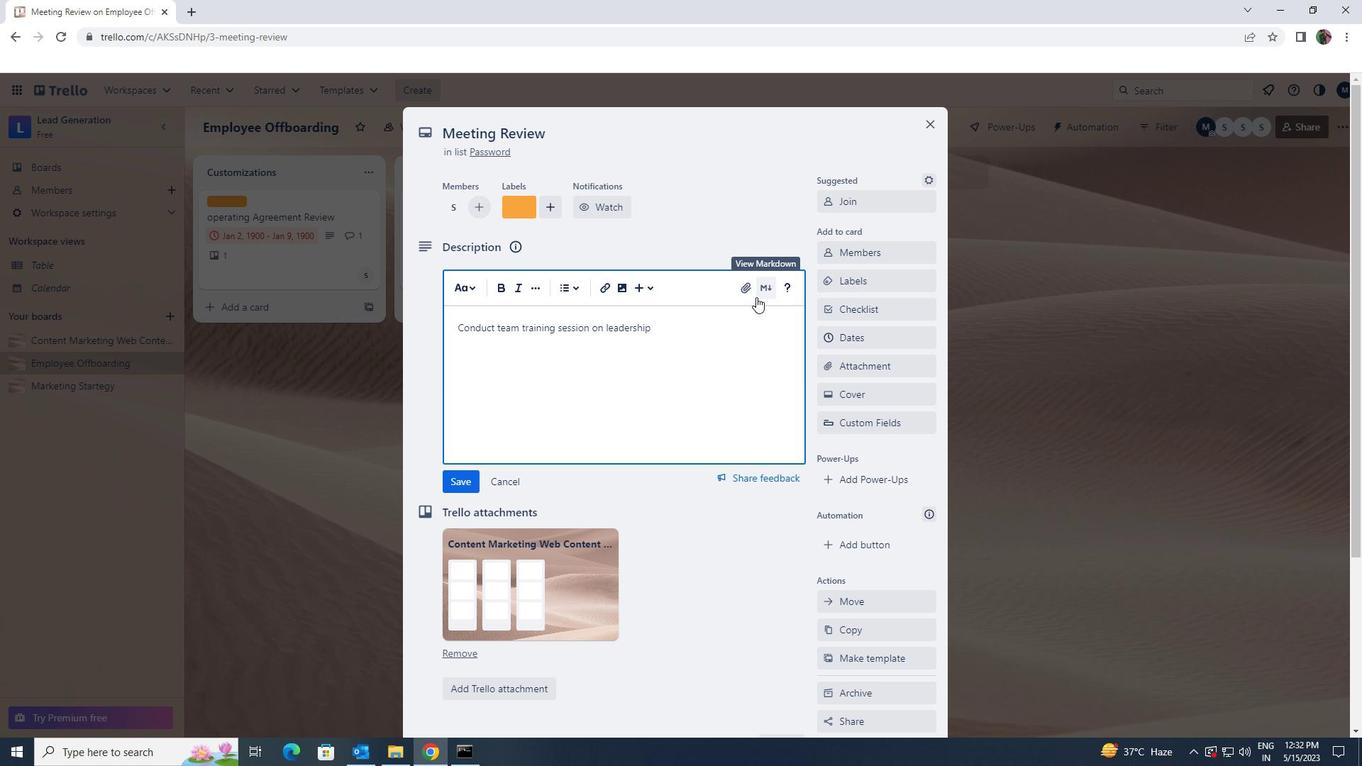 
Action: Mouse moved to (454, 477)
Screenshot: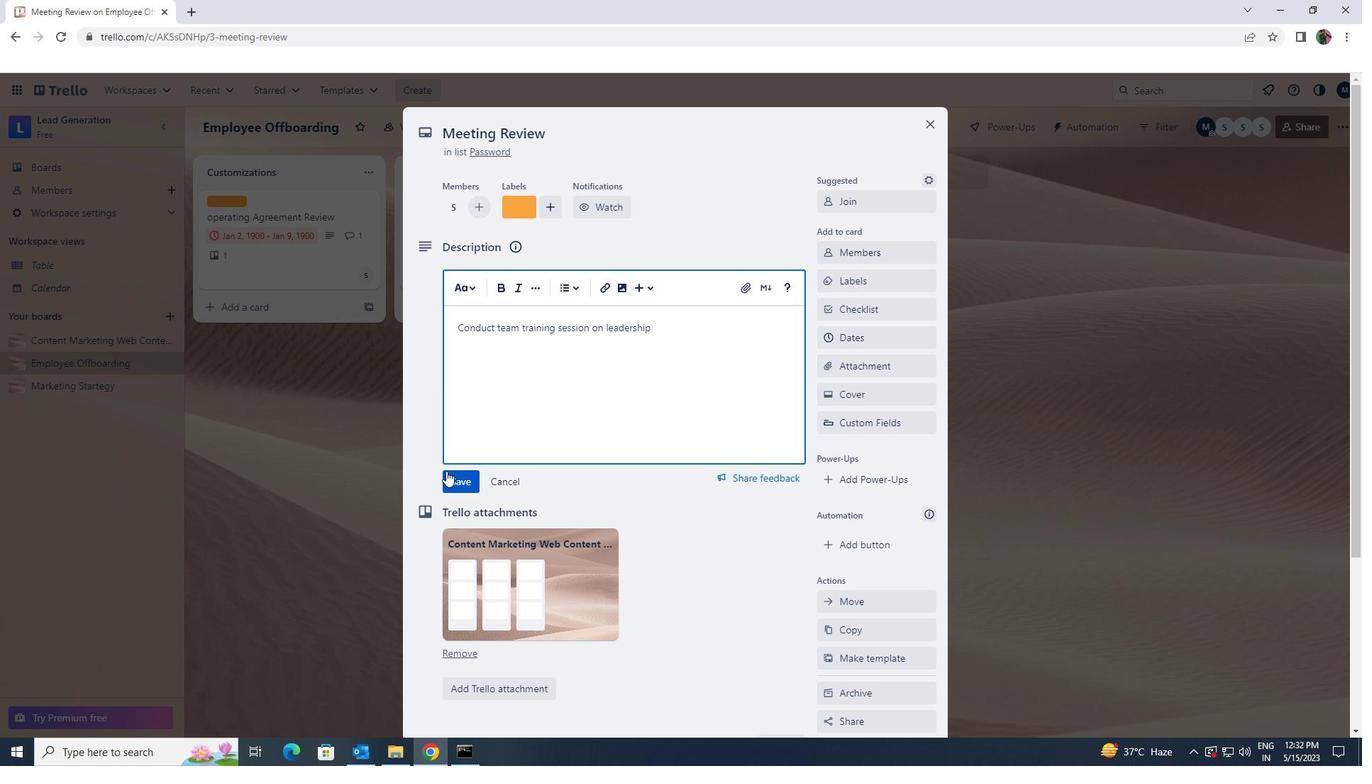 
Action: Mouse pressed left at (454, 477)
Screenshot: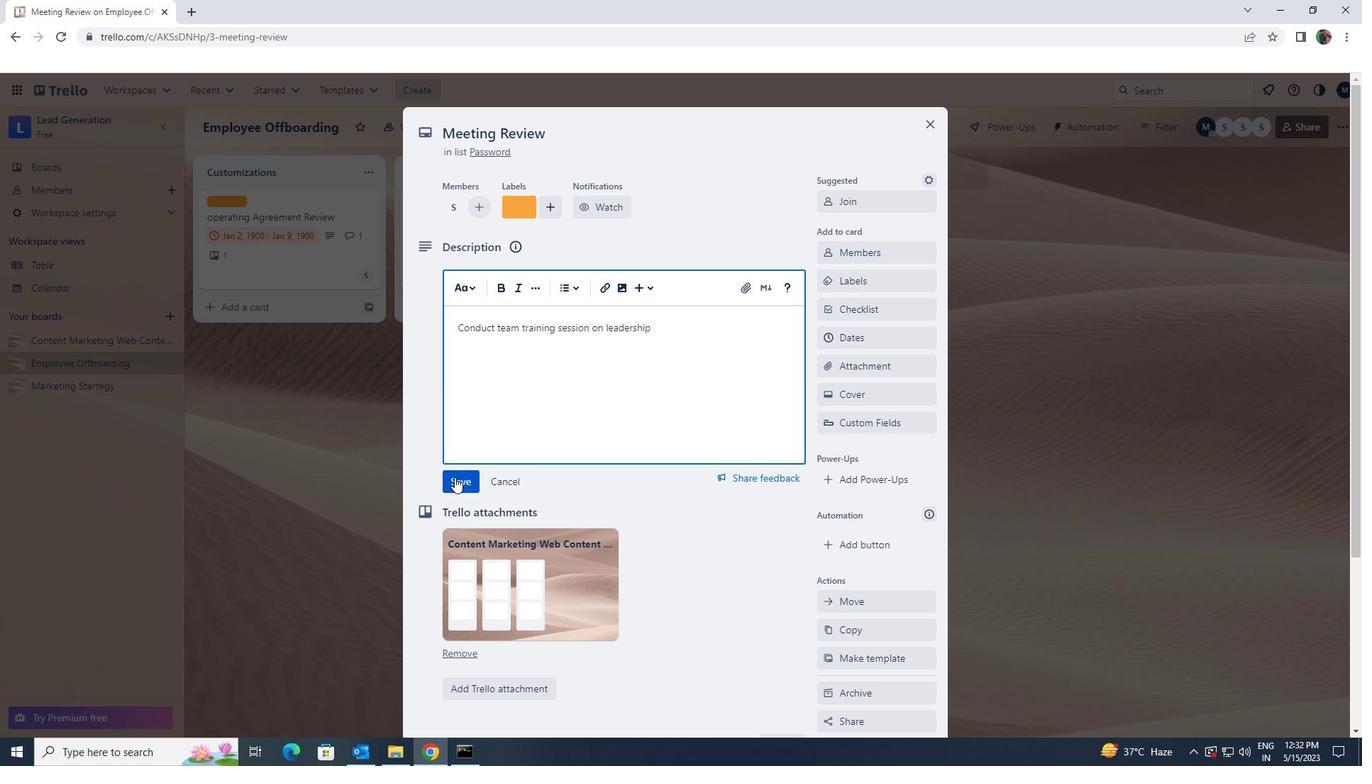 
Action: Mouse scrolled (454, 476) with delta (0, 0)
Screenshot: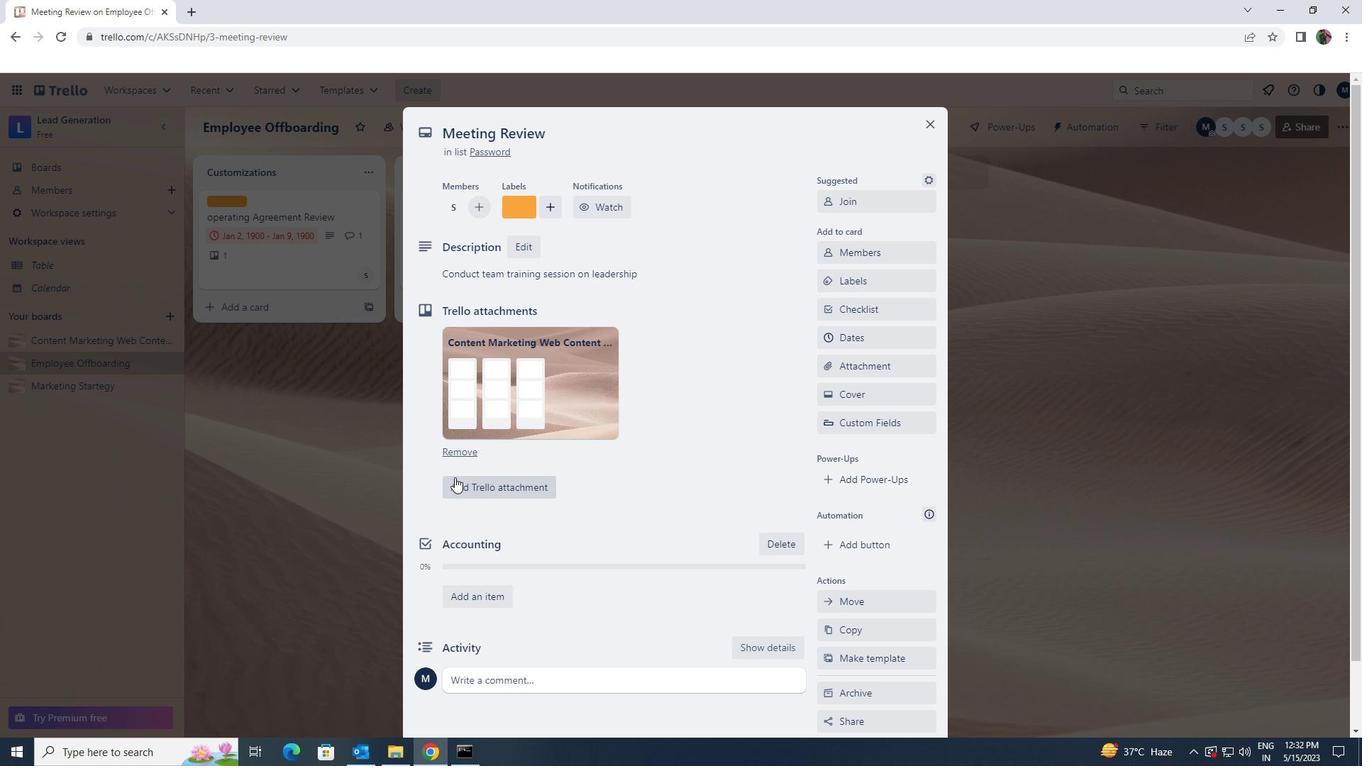 
Action: Mouse scrolled (454, 476) with delta (0, 0)
Screenshot: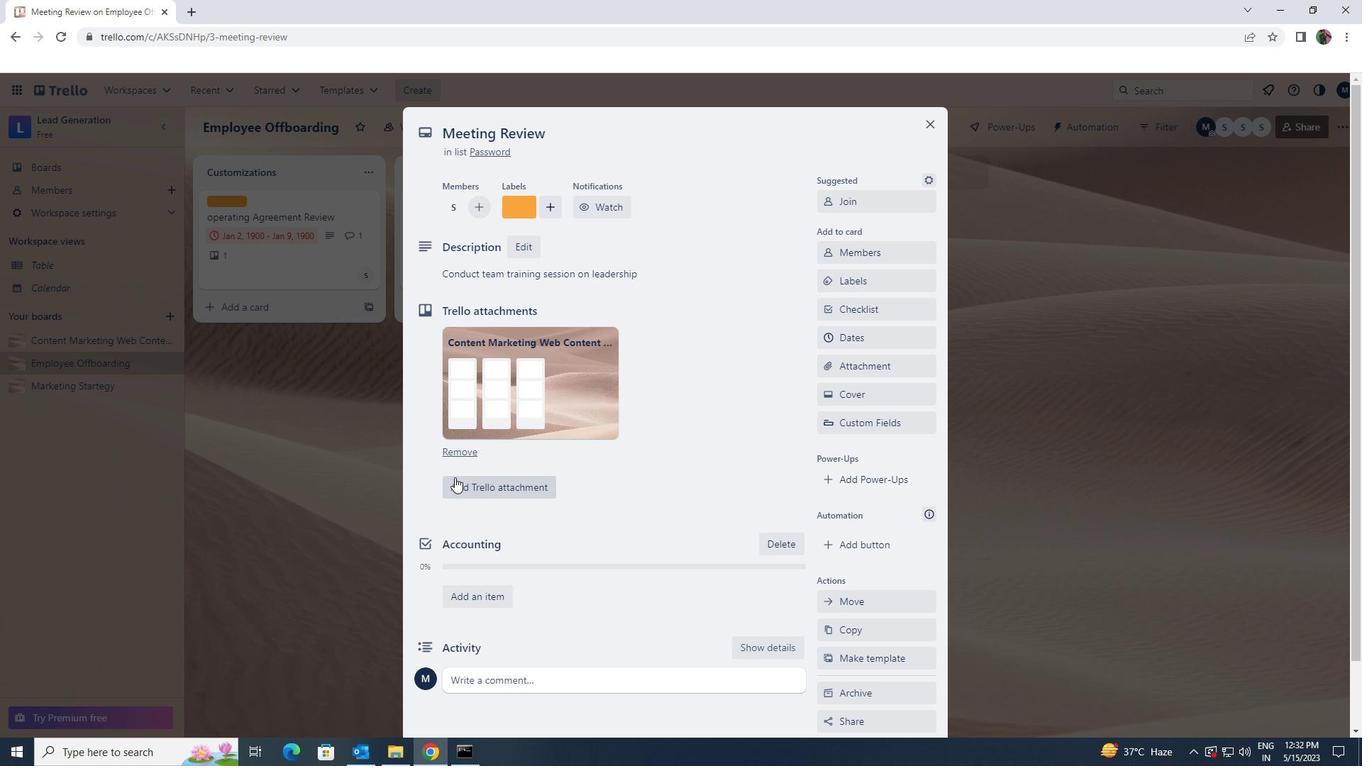 
Action: Mouse scrolled (454, 476) with delta (0, 0)
Screenshot: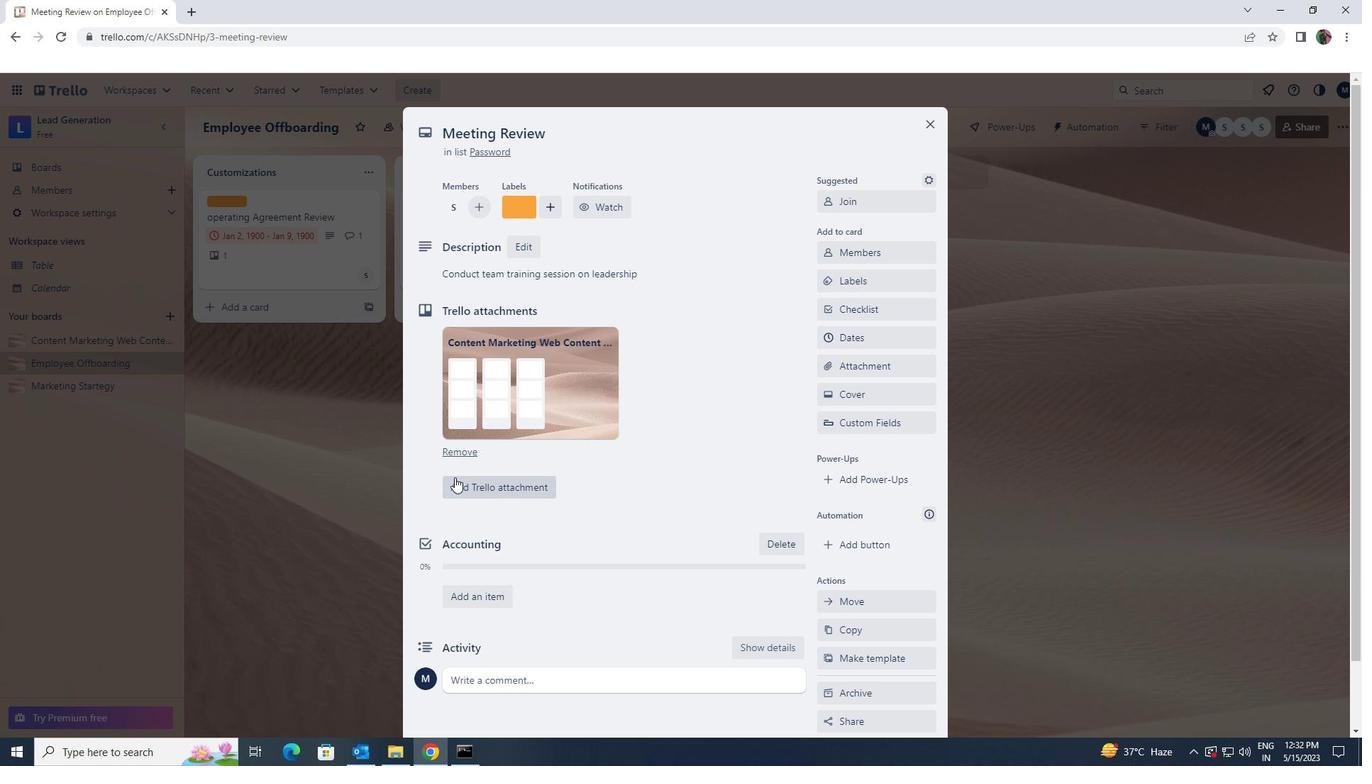 
Action: Mouse scrolled (454, 476) with delta (0, 0)
Screenshot: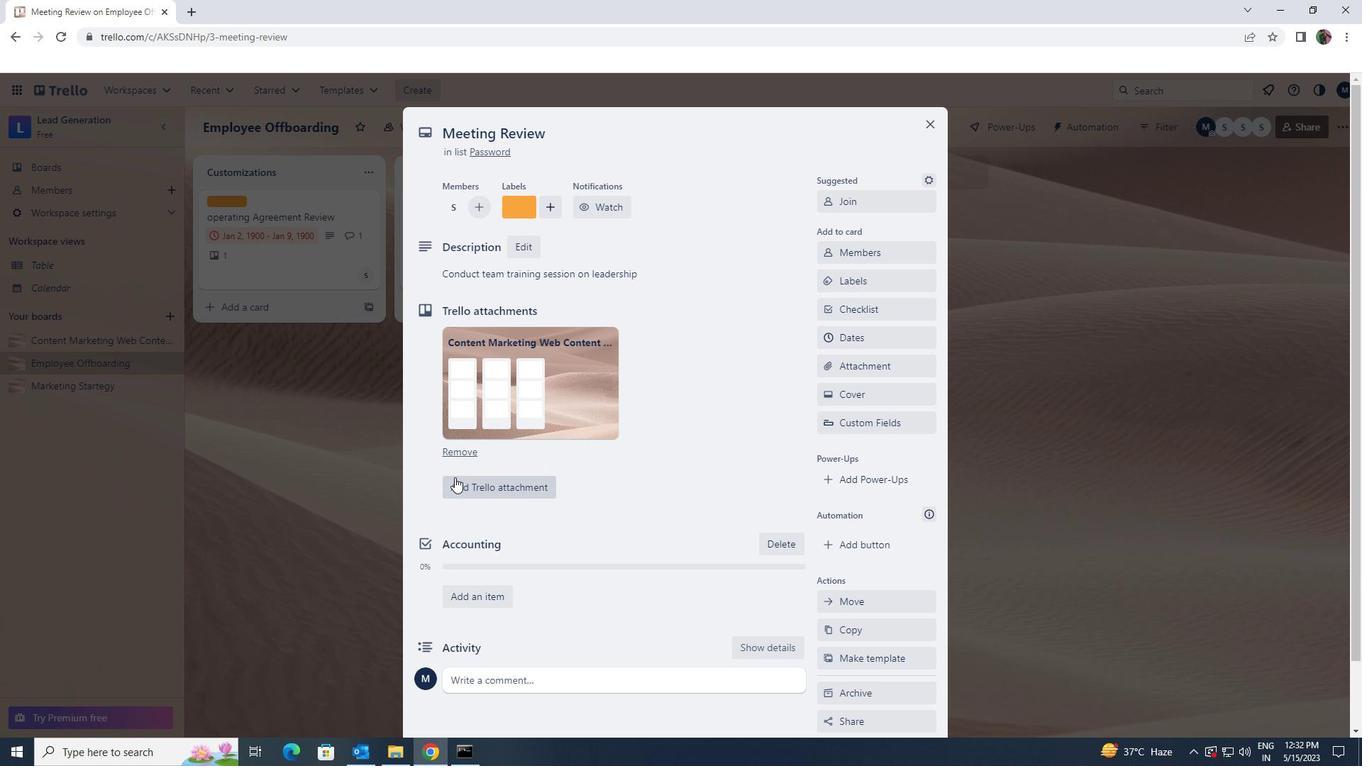 
Action: Mouse moved to (480, 603)
Screenshot: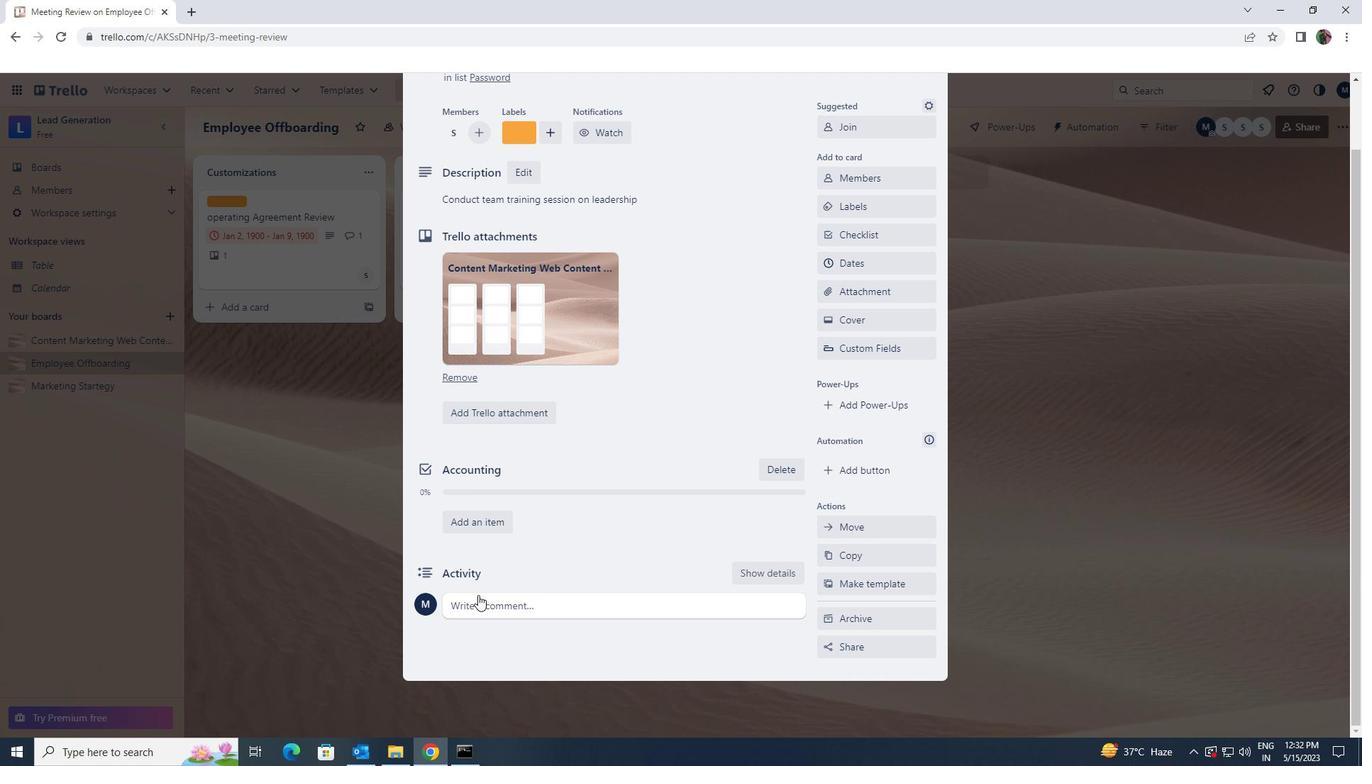 
Action: Mouse pressed left at (480, 603)
Screenshot: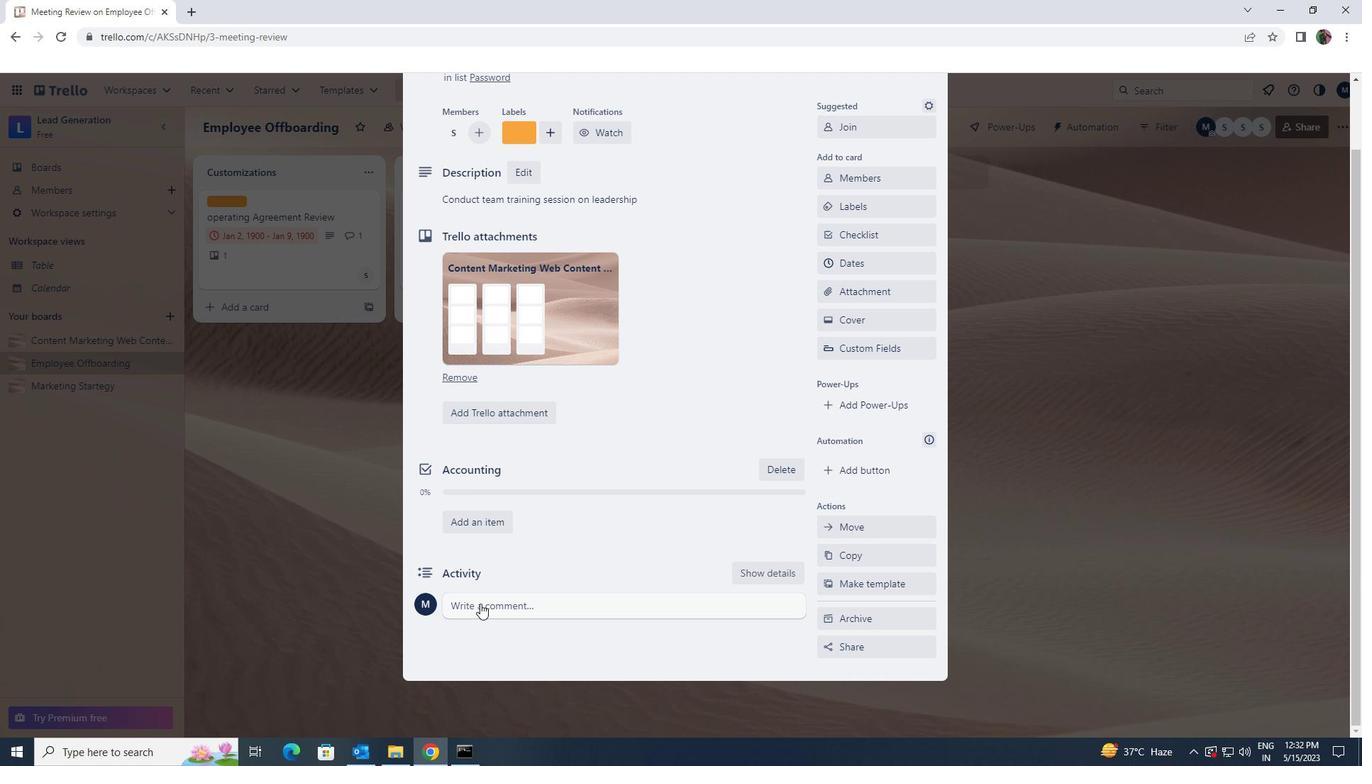 
Action: Key pressed <Key.shift><Key.shift><Key.shift><Key.shift><Key.shift><Key.shift><Key.shift><Key.shift><Key.shift>WE<Key.space>SHOULD<Key.space>APPROACH<Key.space>THIS<Key.space>TASK<Key.space>WITH<Key.space>SENSE<Key.space>OF<Key.space>HUMILITY<Key.space>AND<Key.space>A<Key.space>WILLINGNESS<Key.space>TO<Key.space>SEEK<Key.space>FEEDBACK<Key.space>AND<Key.space>GUIDELINES<Key.space>FROM<Key.space>THERS<Key.space><Key.backspace><Key.backspace><Key.backspace><Key.backspace><Key.backspace><Key.backspace>OTHERS<Key.space>.
Screenshot: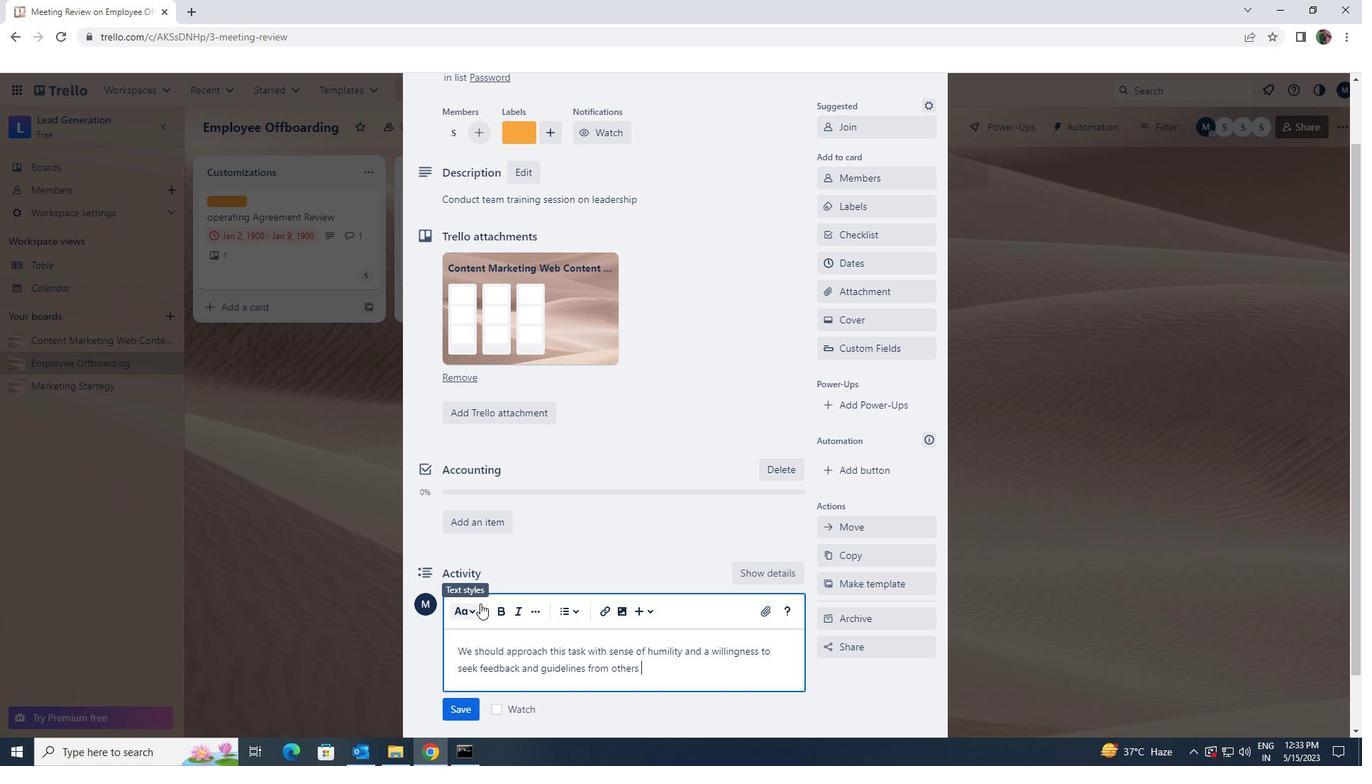 
Action: Mouse moved to (469, 702)
Screenshot: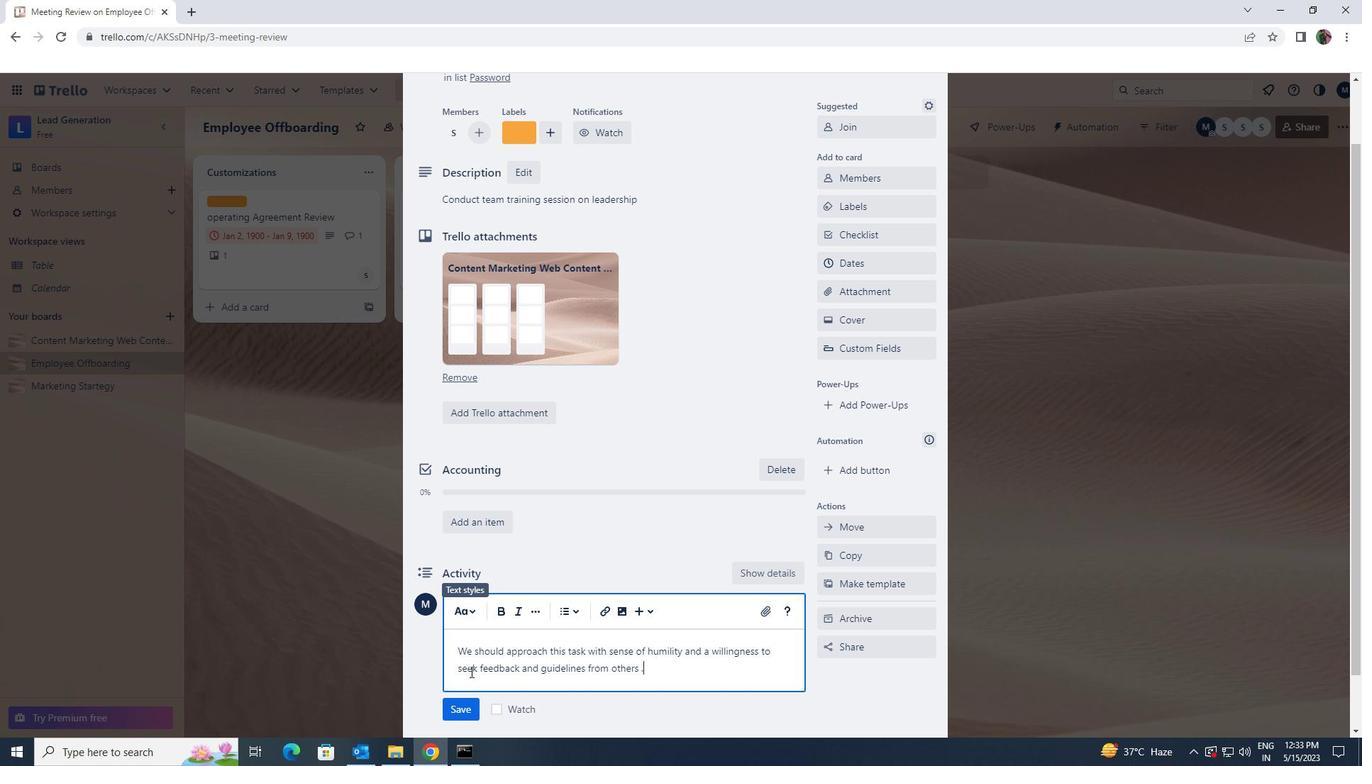 
Action: Mouse pressed left at (469, 702)
Screenshot: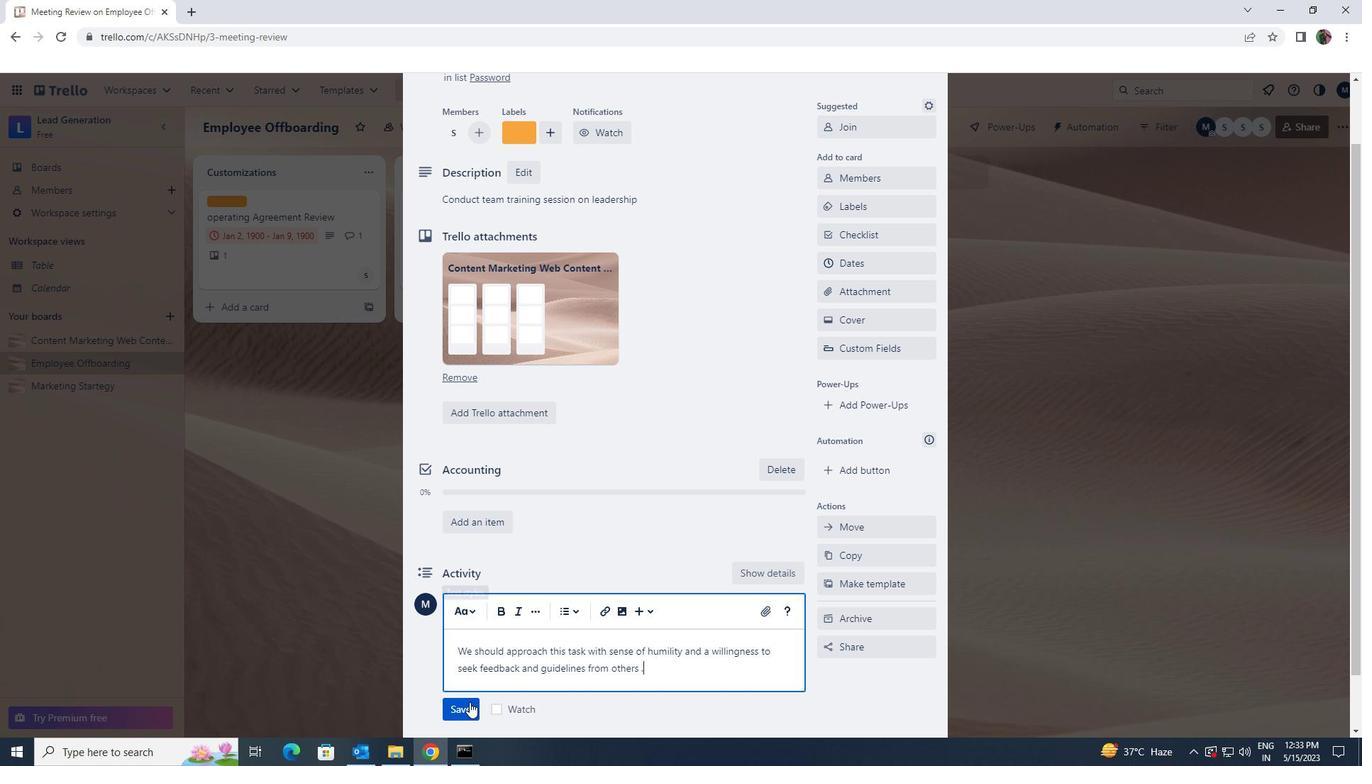 
Action: Mouse moved to (686, 523)
Screenshot: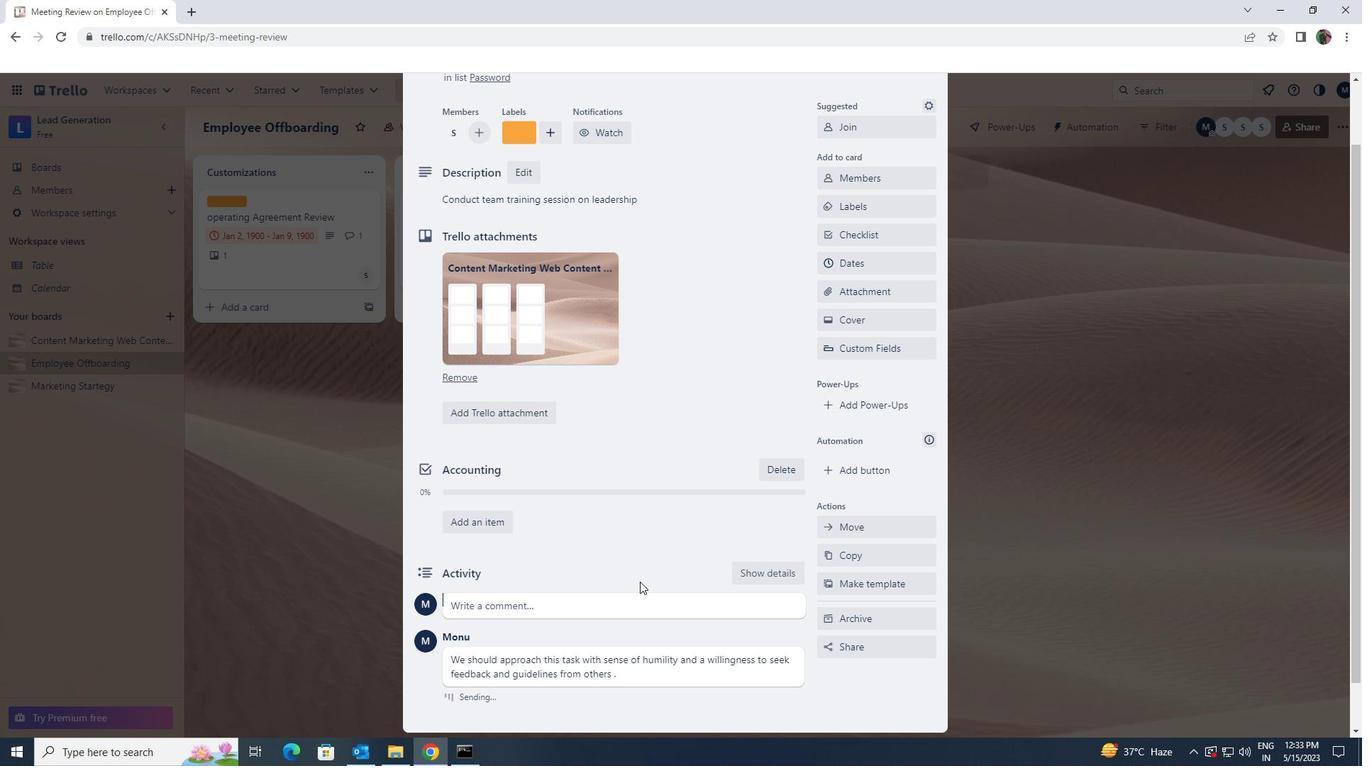 
Action: Mouse scrolled (686, 524) with delta (0, 0)
Screenshot: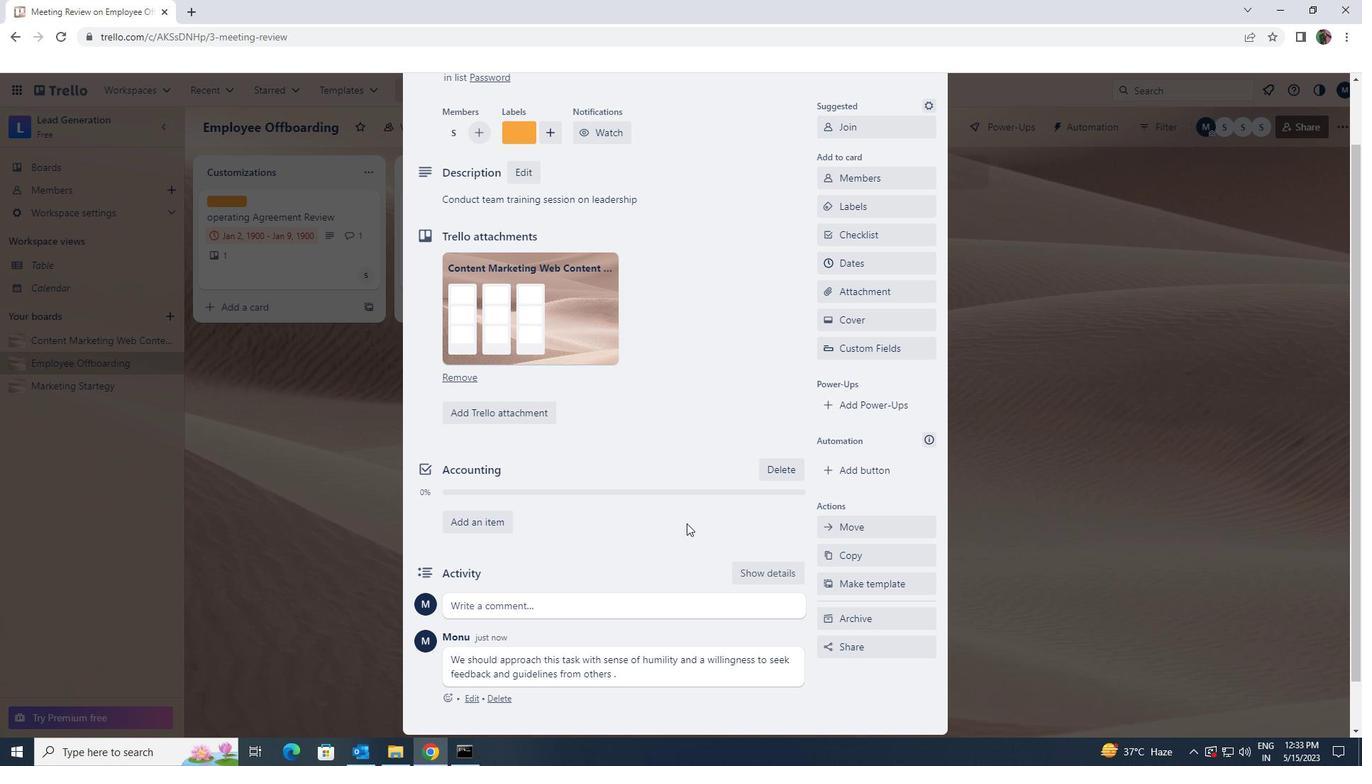 
Action: Mouse scrolled (686, 524) with delta (0, 0)
Screenshot: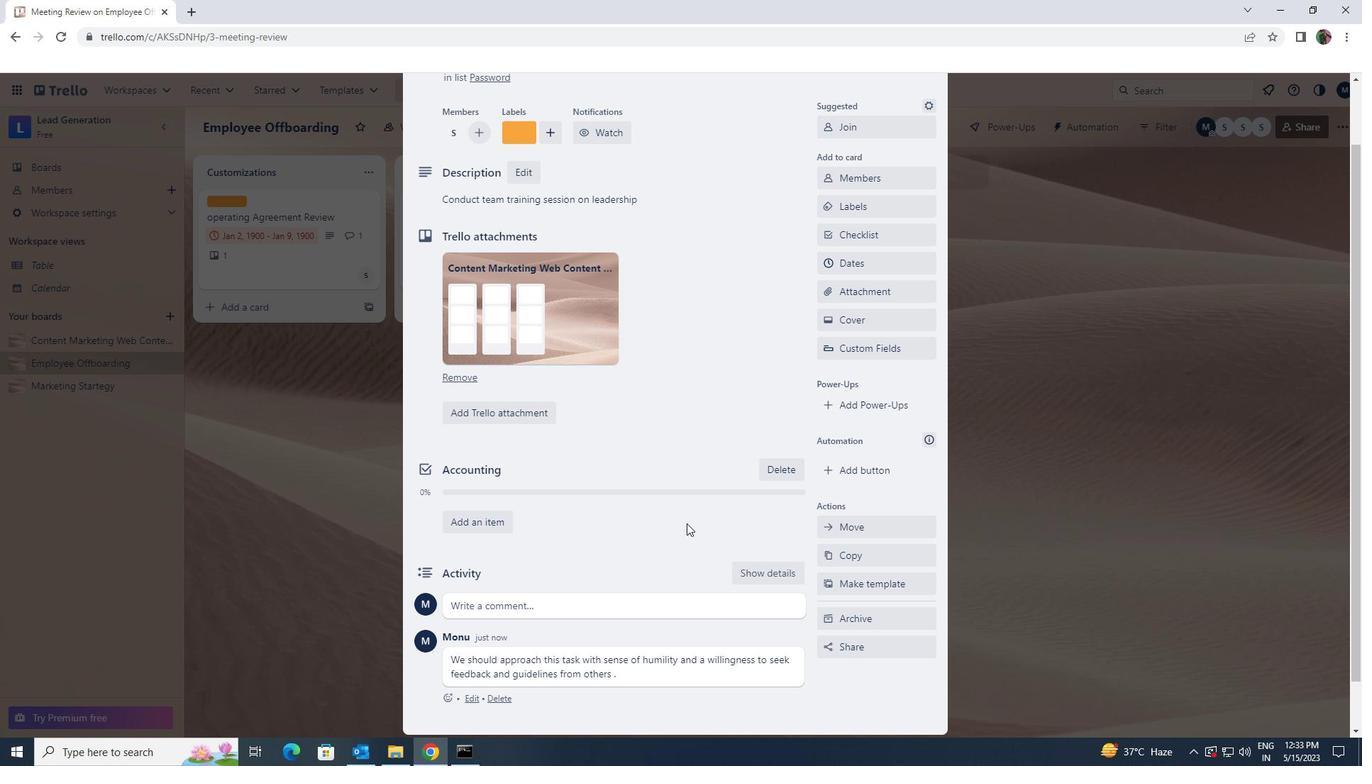 
Action: Mouse scrolled (686, 524) with delta (0, 0)
Screenshot: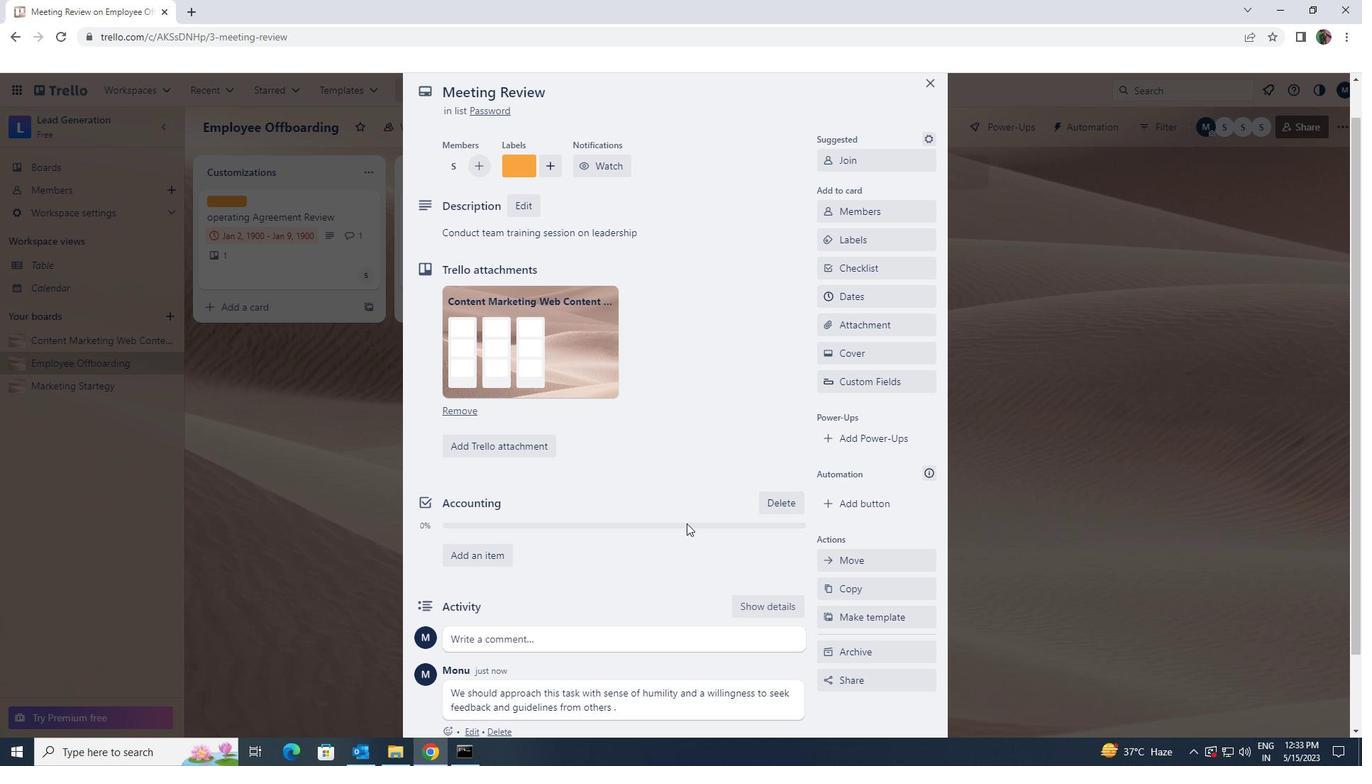 
Action: Mouse scrolled (686, 524) with delta (0, 0)
Screenshot: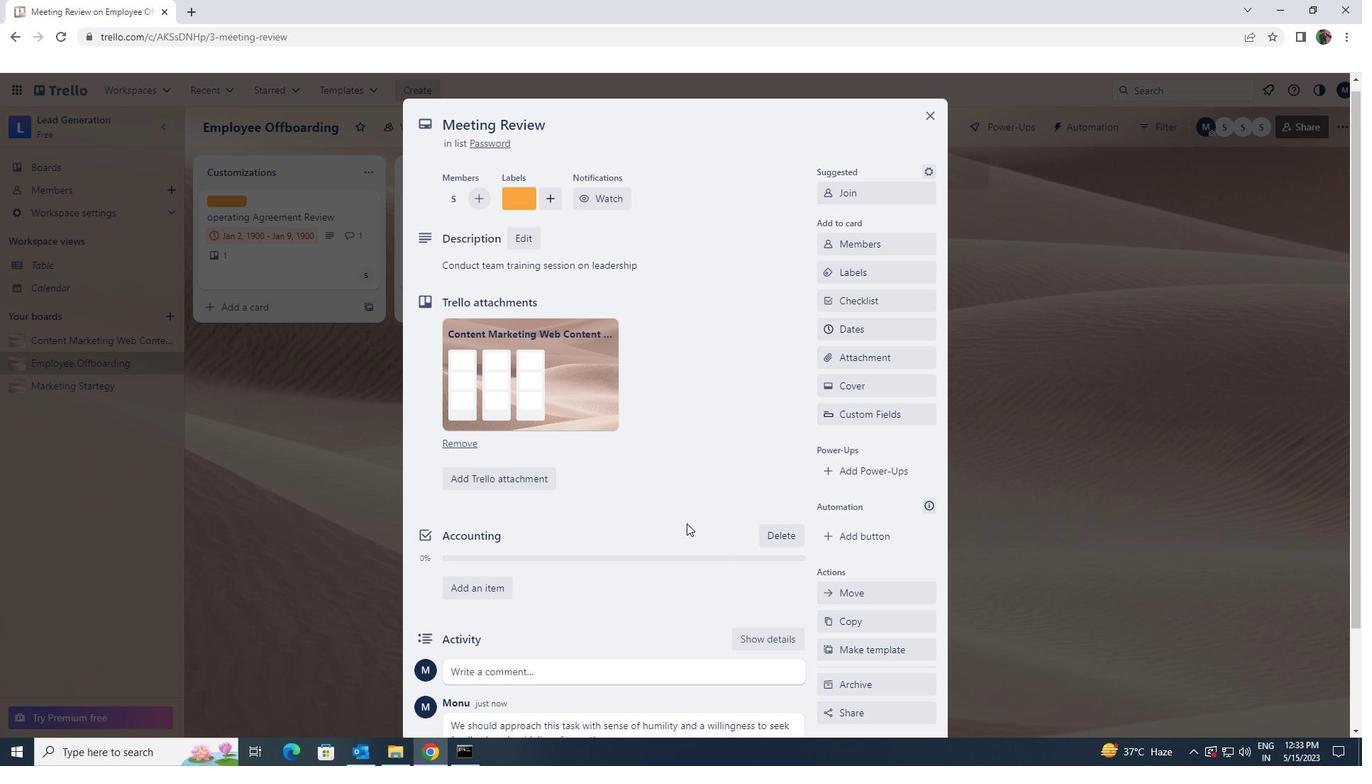 
Action: Mouse moved to (822, 335)
Screenshot: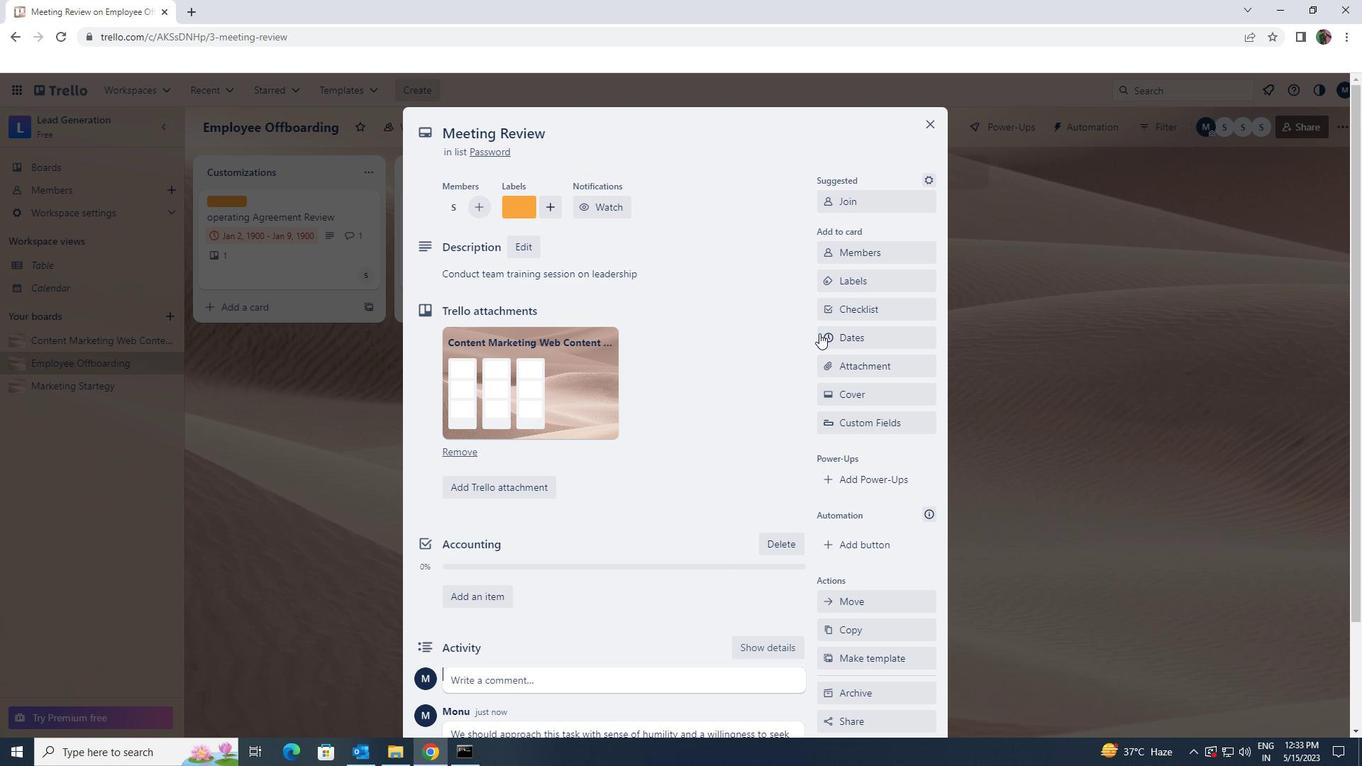 
Action: Mouse pressed left at (822, 335)
Screenshot: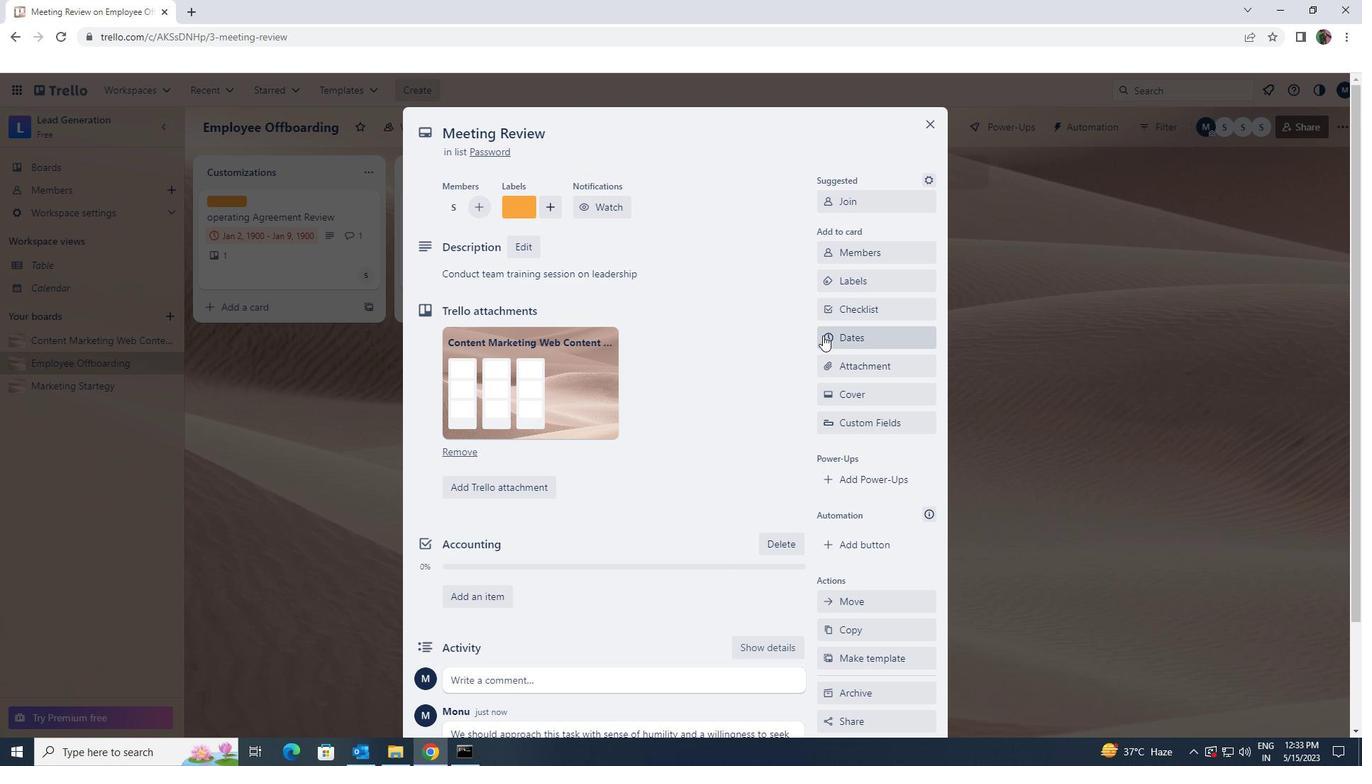 
Action: Mouse moved to (834, 380)
Screenshot: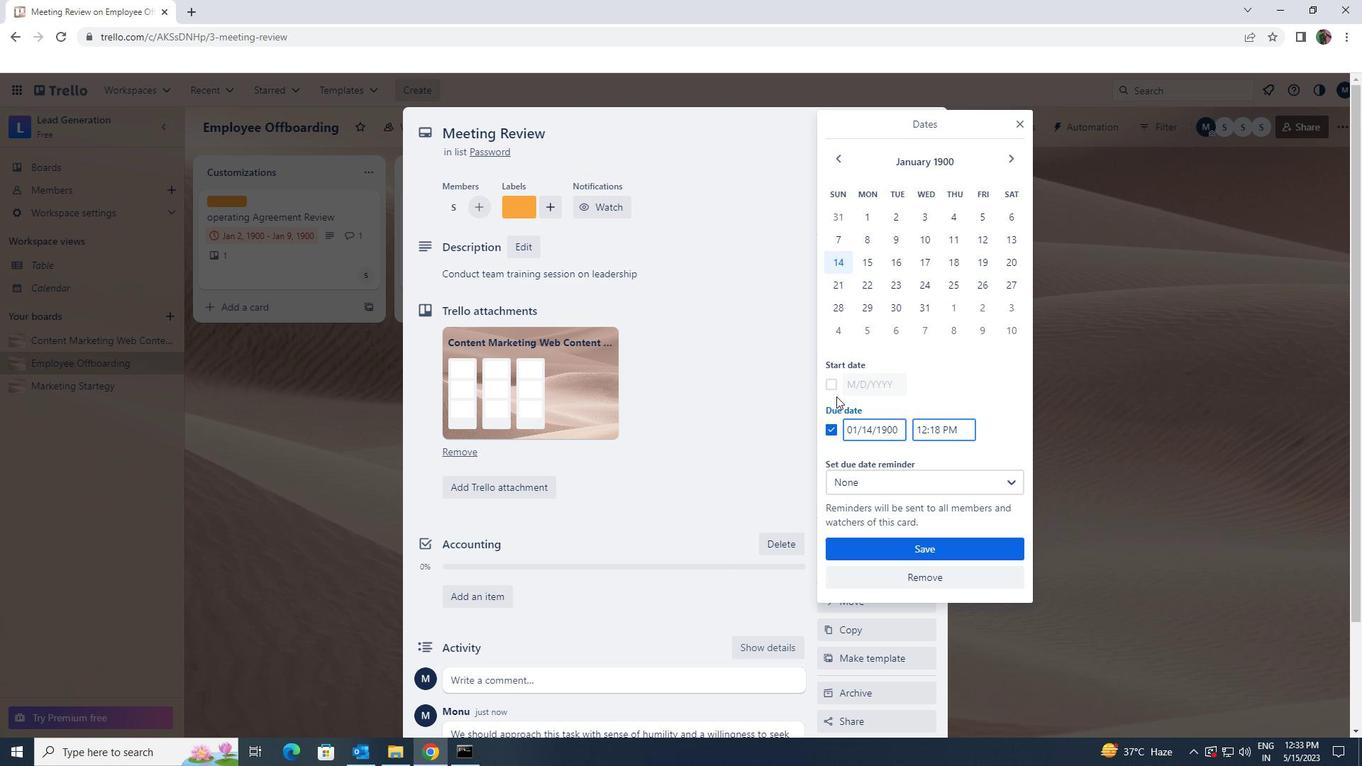 
Action: Mouse pressed left at (834, 380)
Screenshot: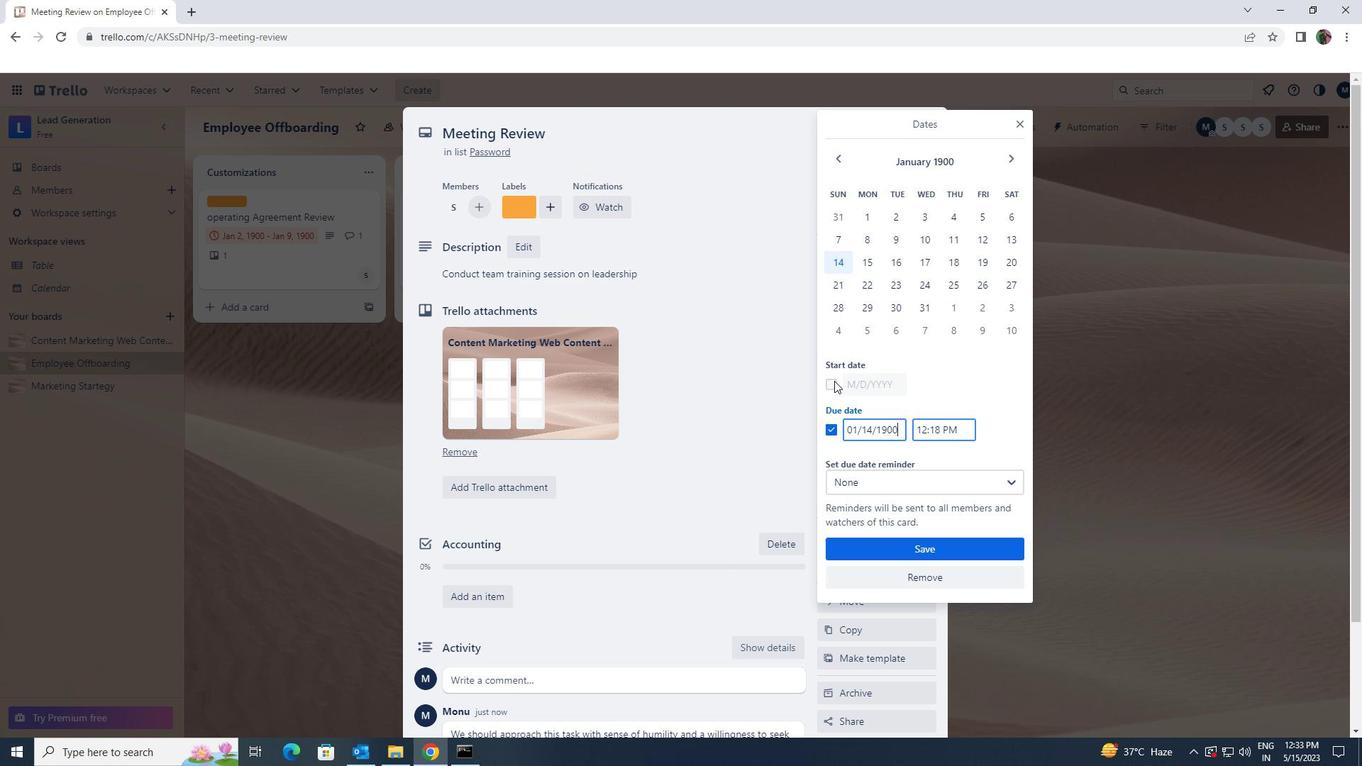 
Action: Mouse moved to (902, 386)
Screenshot: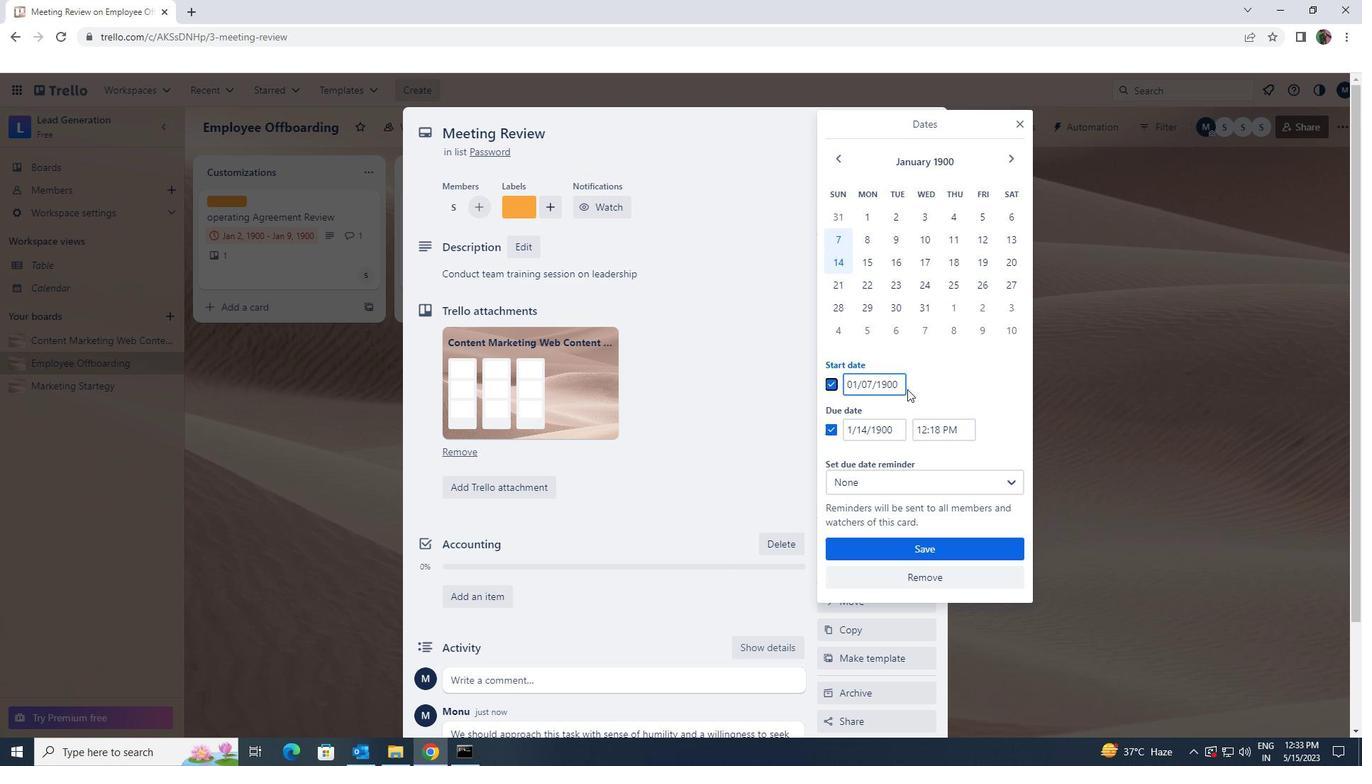 
Action: Mouse pressed left at (902, 386)
Screenshot: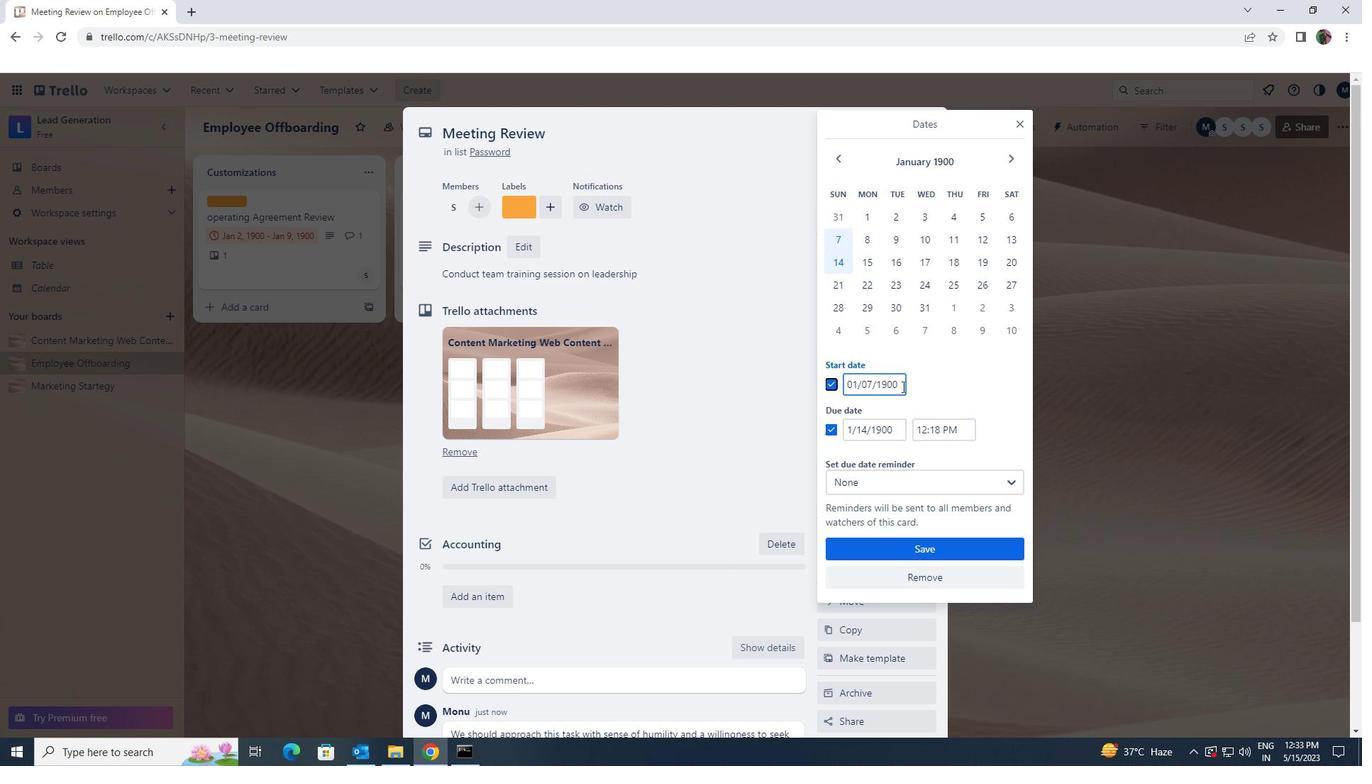 
Action: Mouse moved to (842, 393)
Screenshot: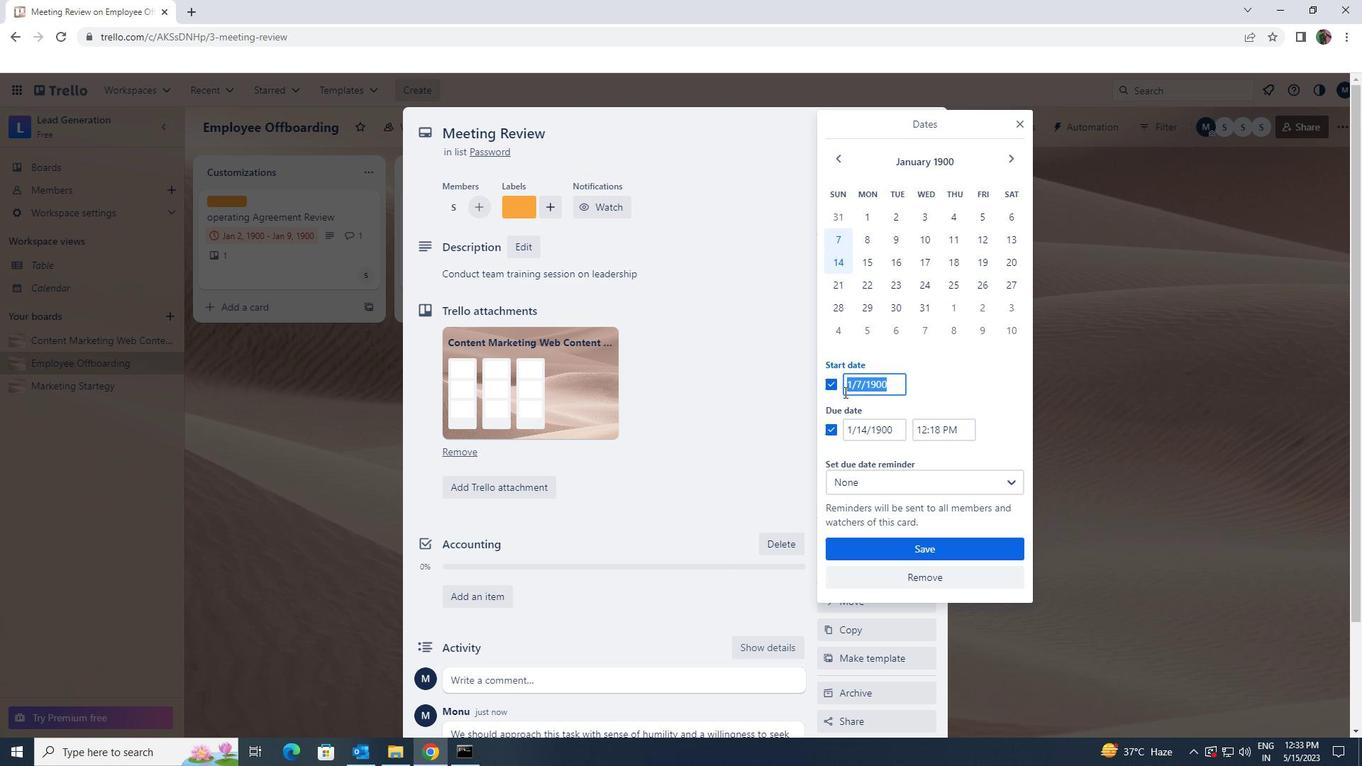 
Action: Key pressed 1/1<Key.backspace>8/1900
Screenshot: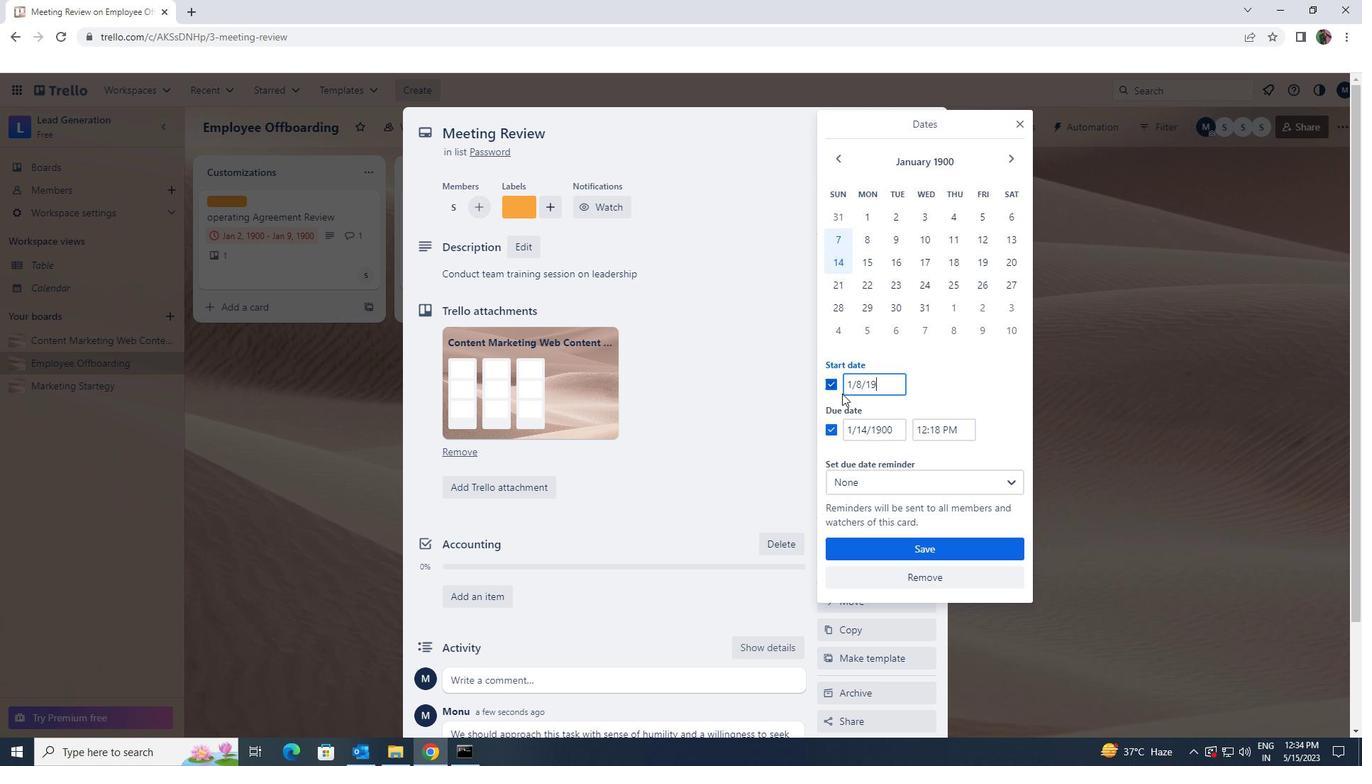 
Action: Mouse moved to (896, 434)
Screenshot: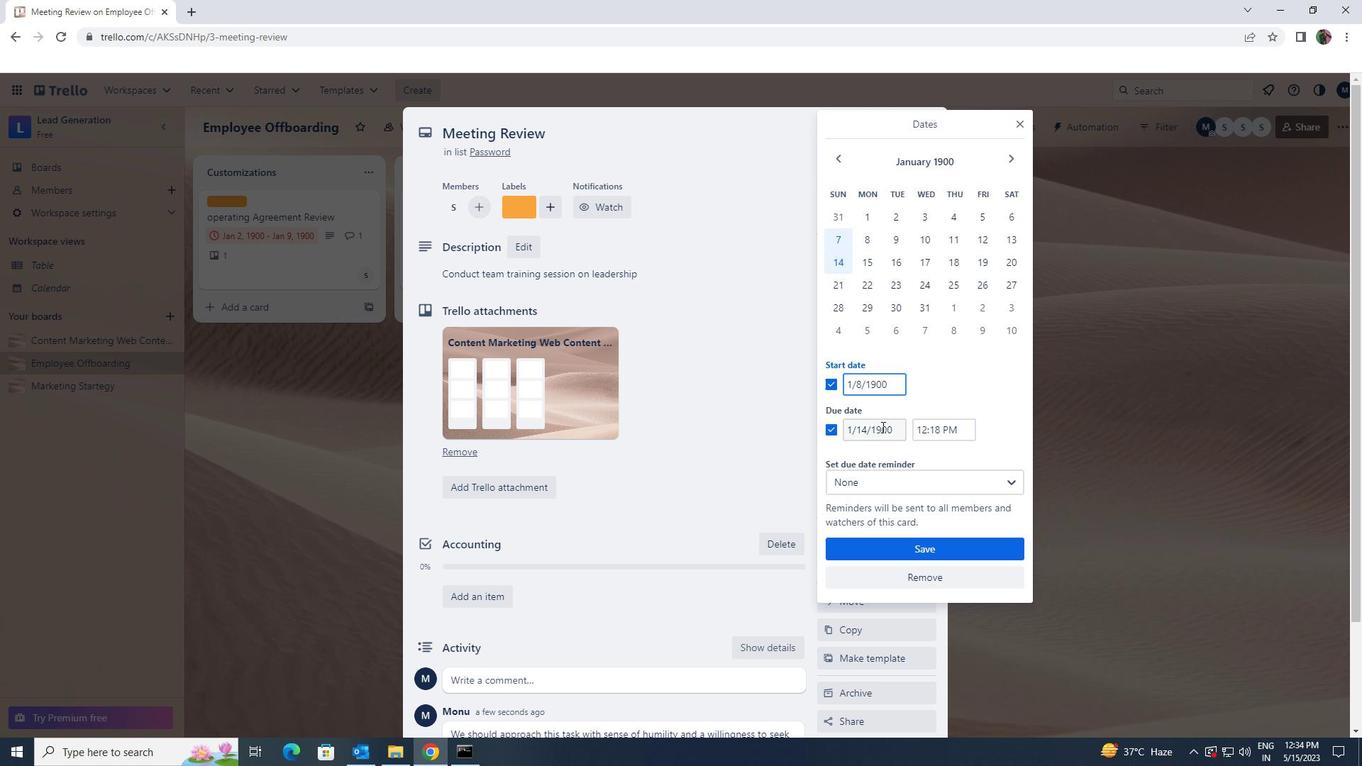 
Action: Mouse pressed left at (896, 434)
Screenshot: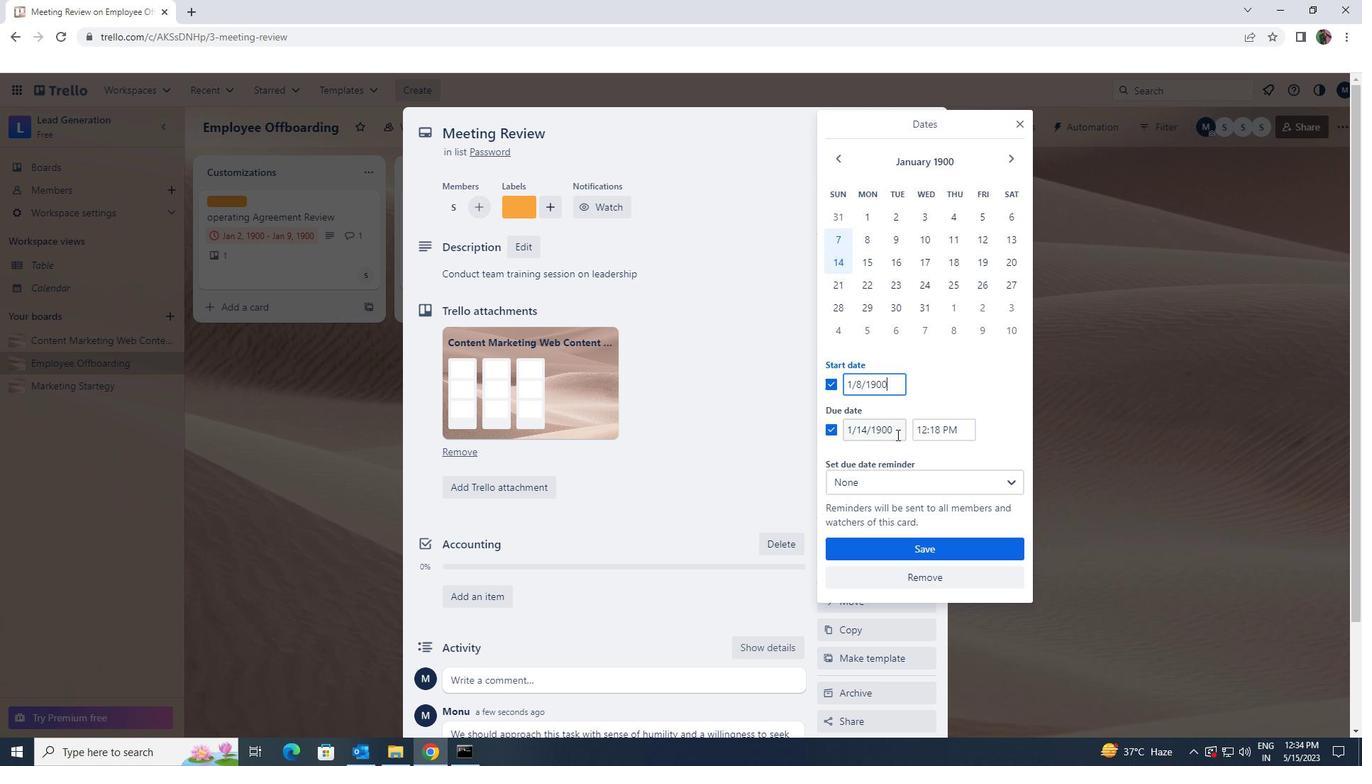 
Action: Mouse moved to (844, 437)
Screenshot: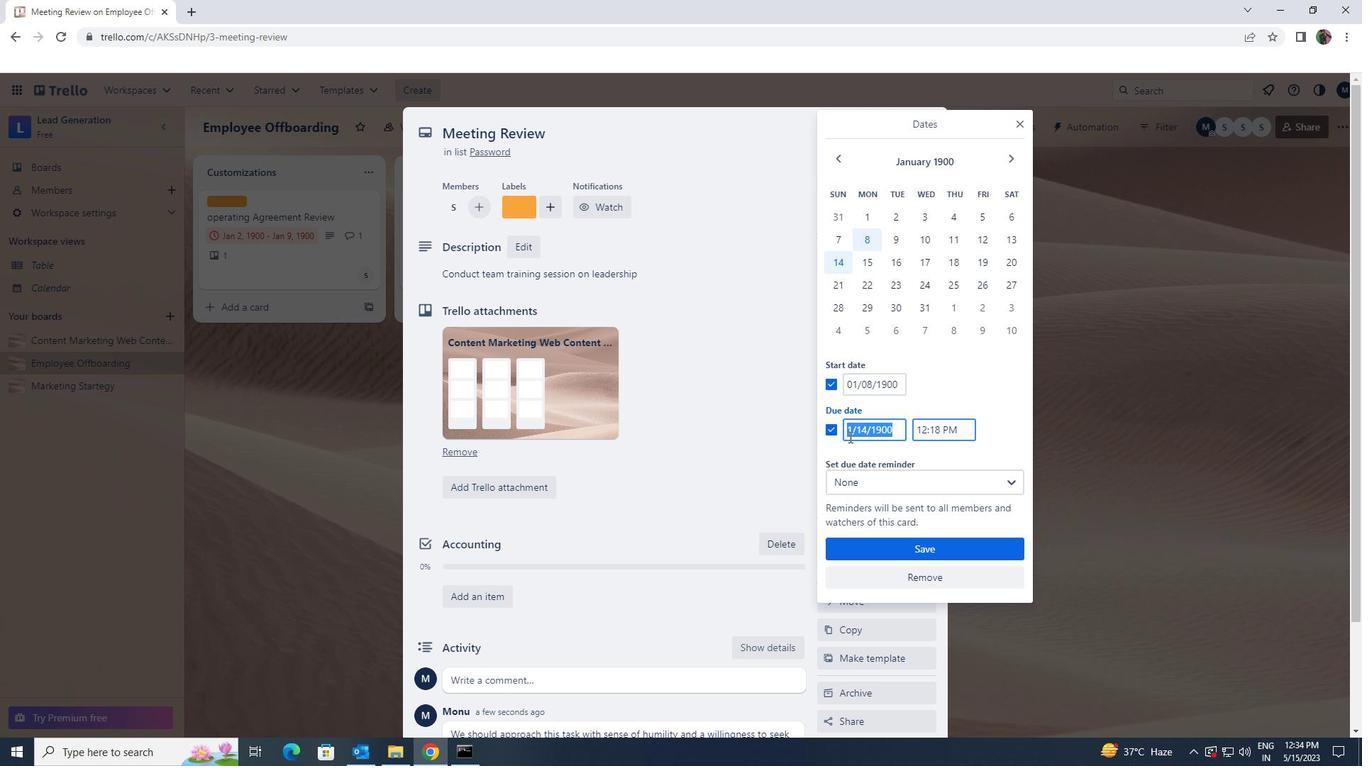 
Action: Key pressed 1/15/1900
Screenshot: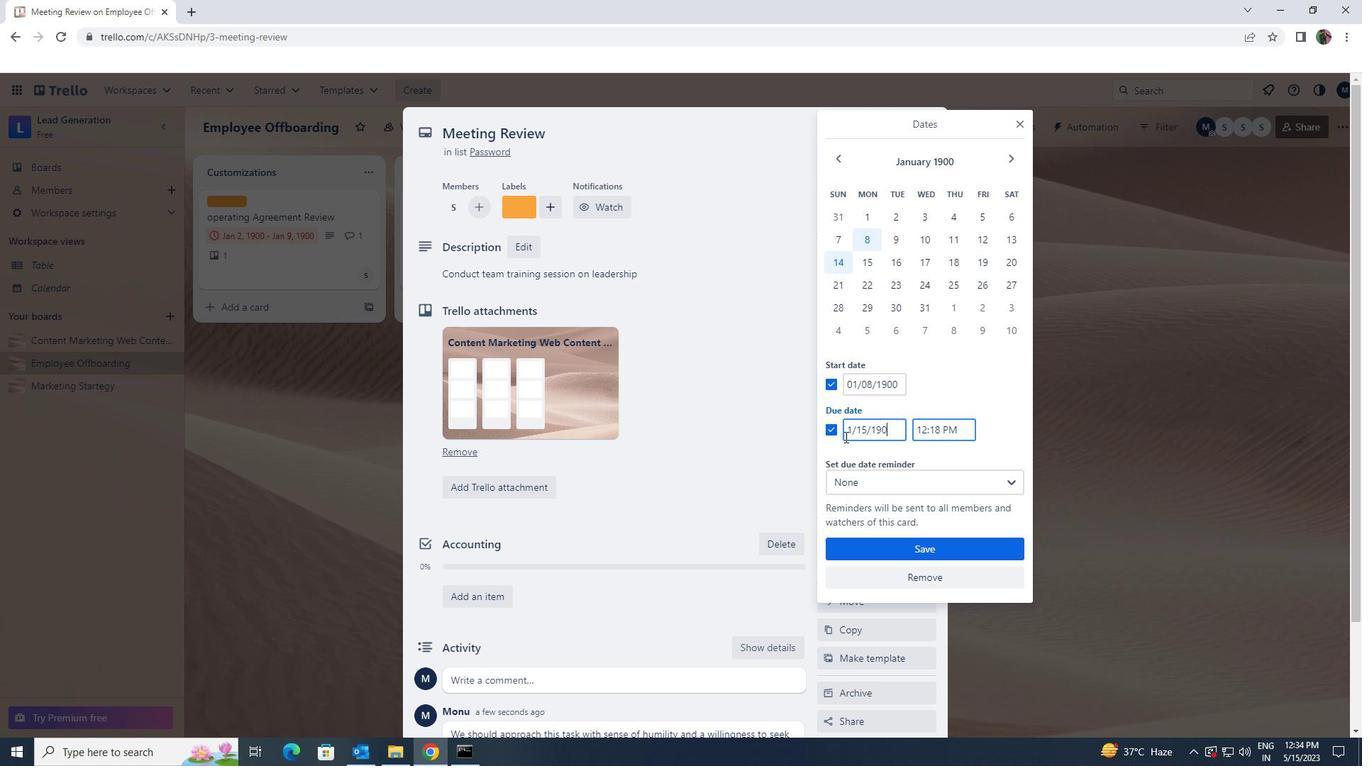 
Action: Mouse moved to (907, 549)
Screenshot: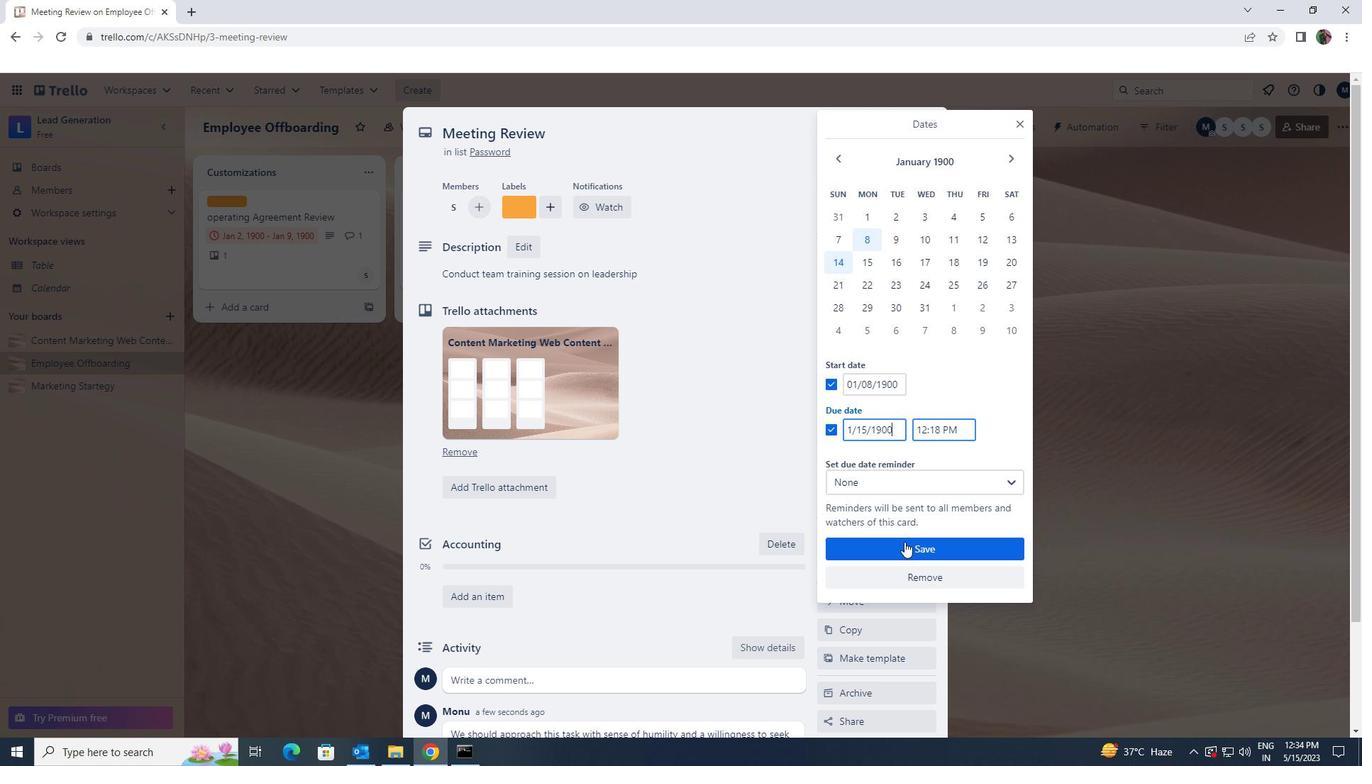
Action: Mouse pressed left at (907, 549)
Screenshot: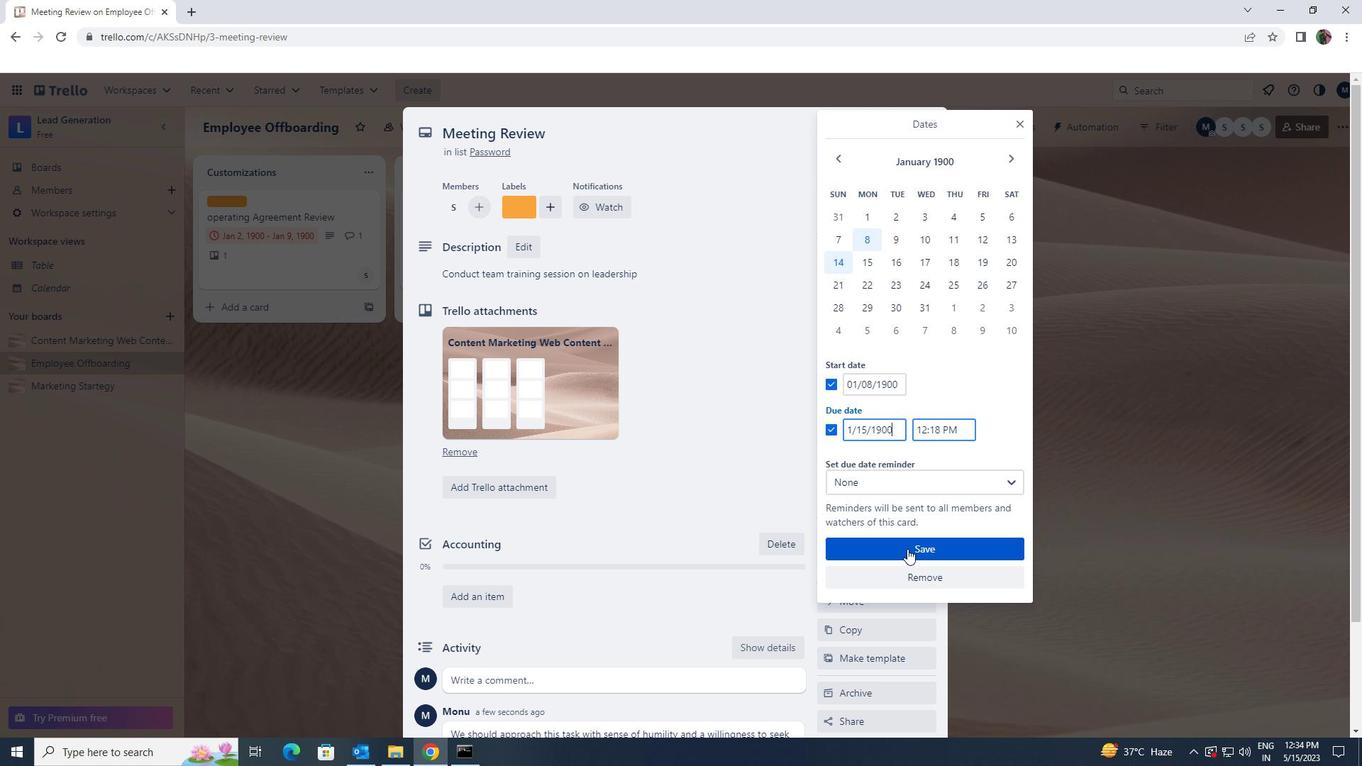 
